 Task: Create a section Lightning Laps and in the section, add a milestone Business Continuity and Disaster Recovery Planning (BCDR) Implementation in the project BridgeForge
Action: Mouse moved to (565, 404)
Screenshot: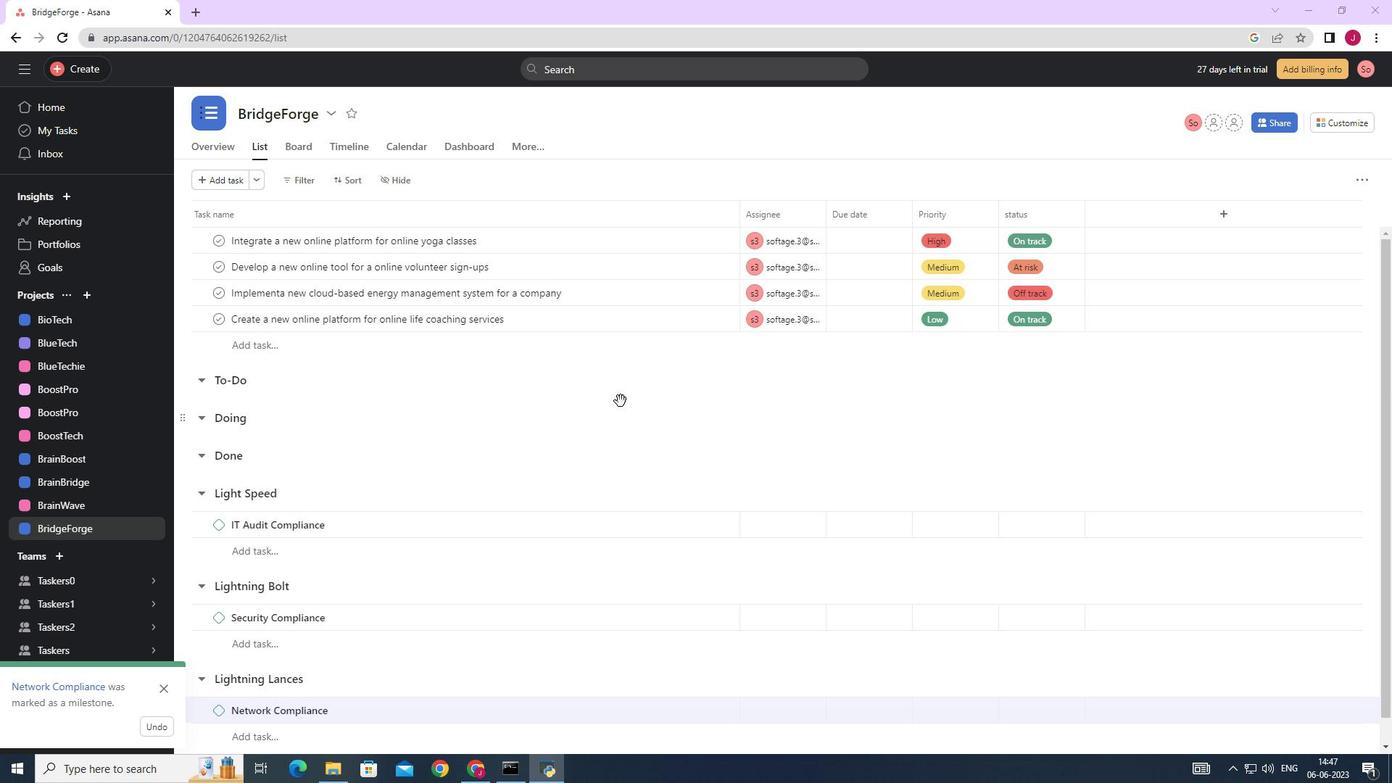 
Action: Mouse scrolled (565, 404) with delta (0, 0)
Screenshot: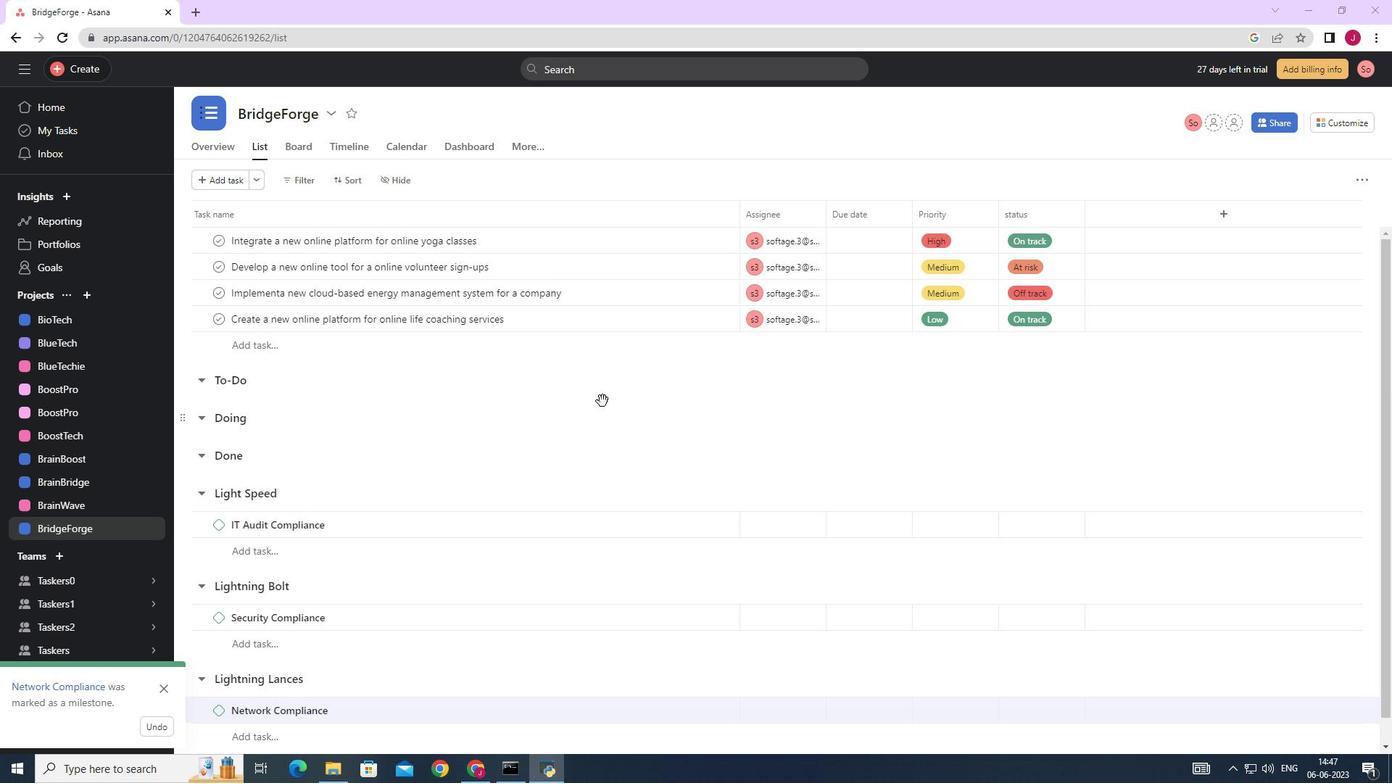 
Action: Mouse moved to (558, 412)
Screenshot: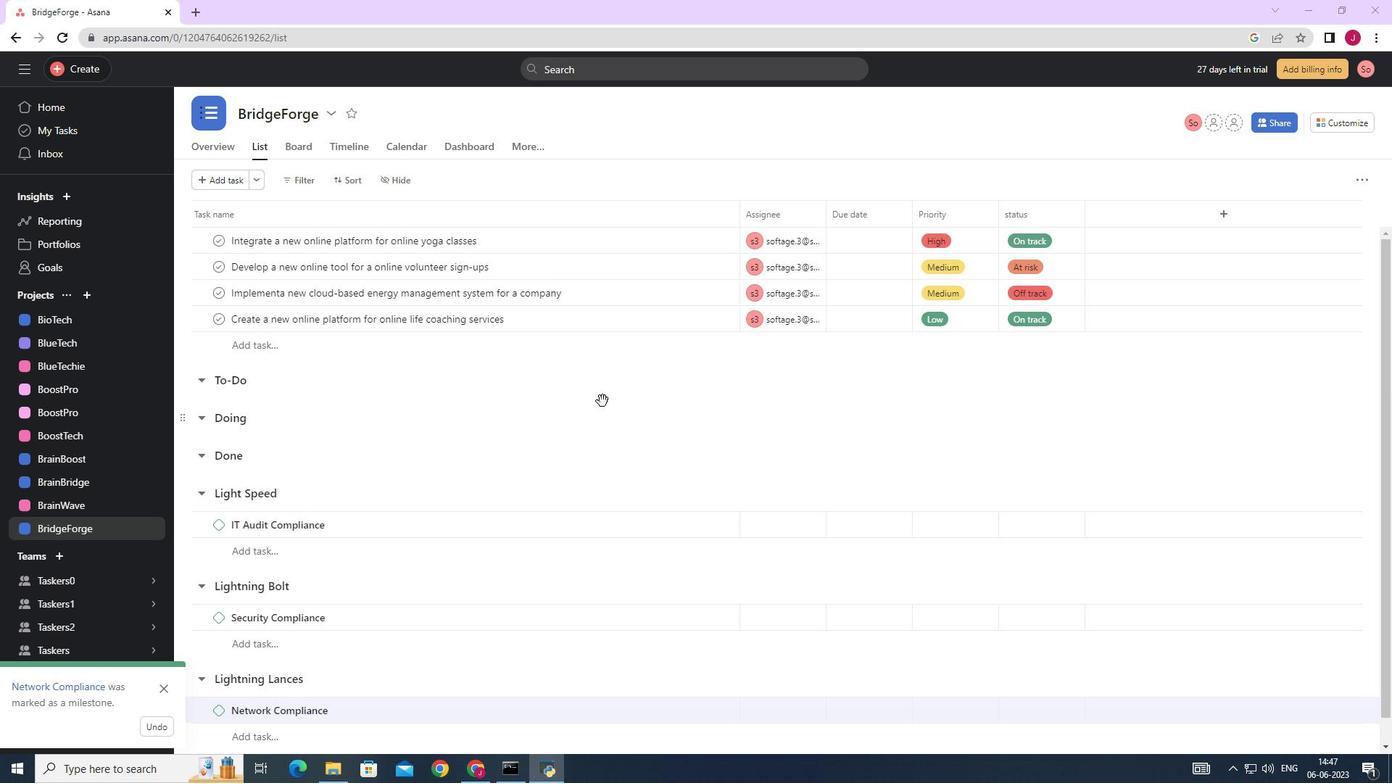 
Action: Mouse scrolled (558, 411) with delta (0, 0)
Screenshot: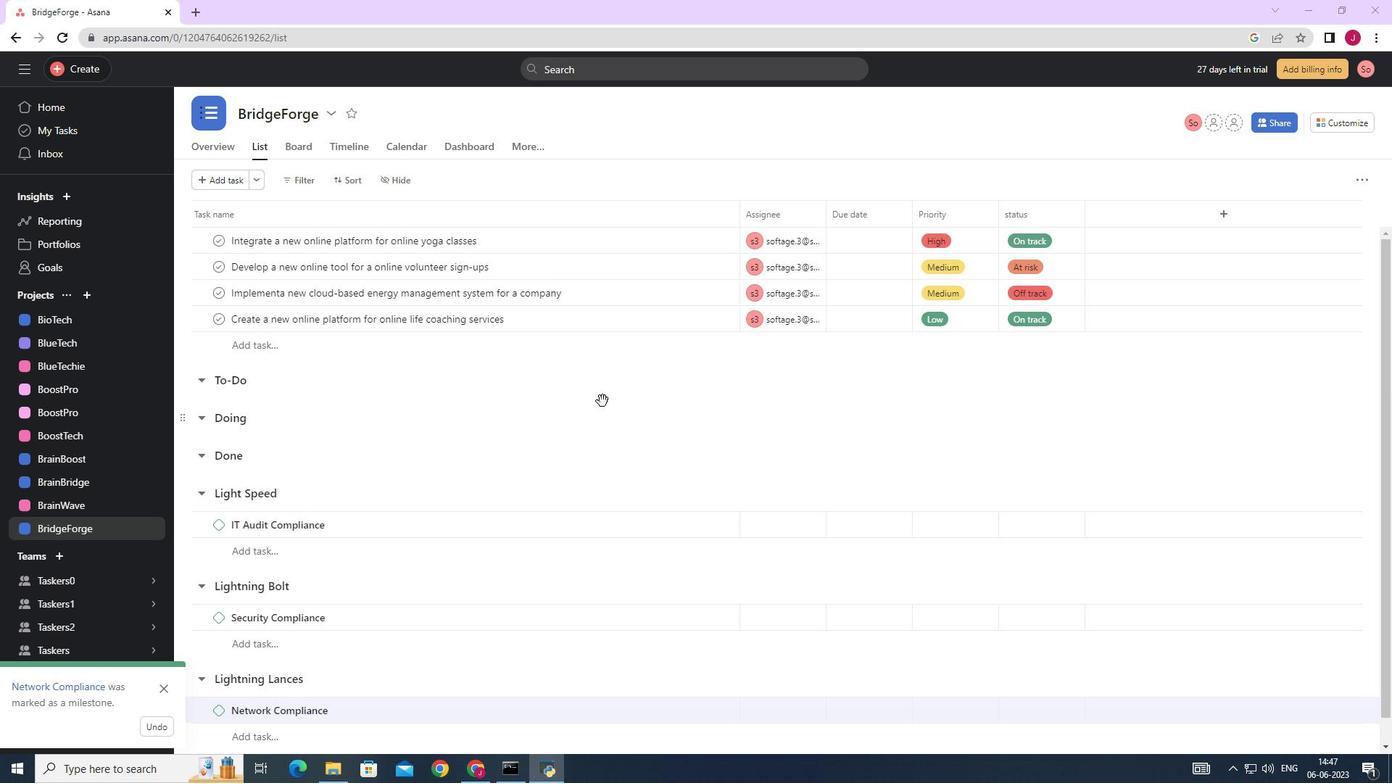 
Action: Mouse moved to (553, 416)
Screenshot: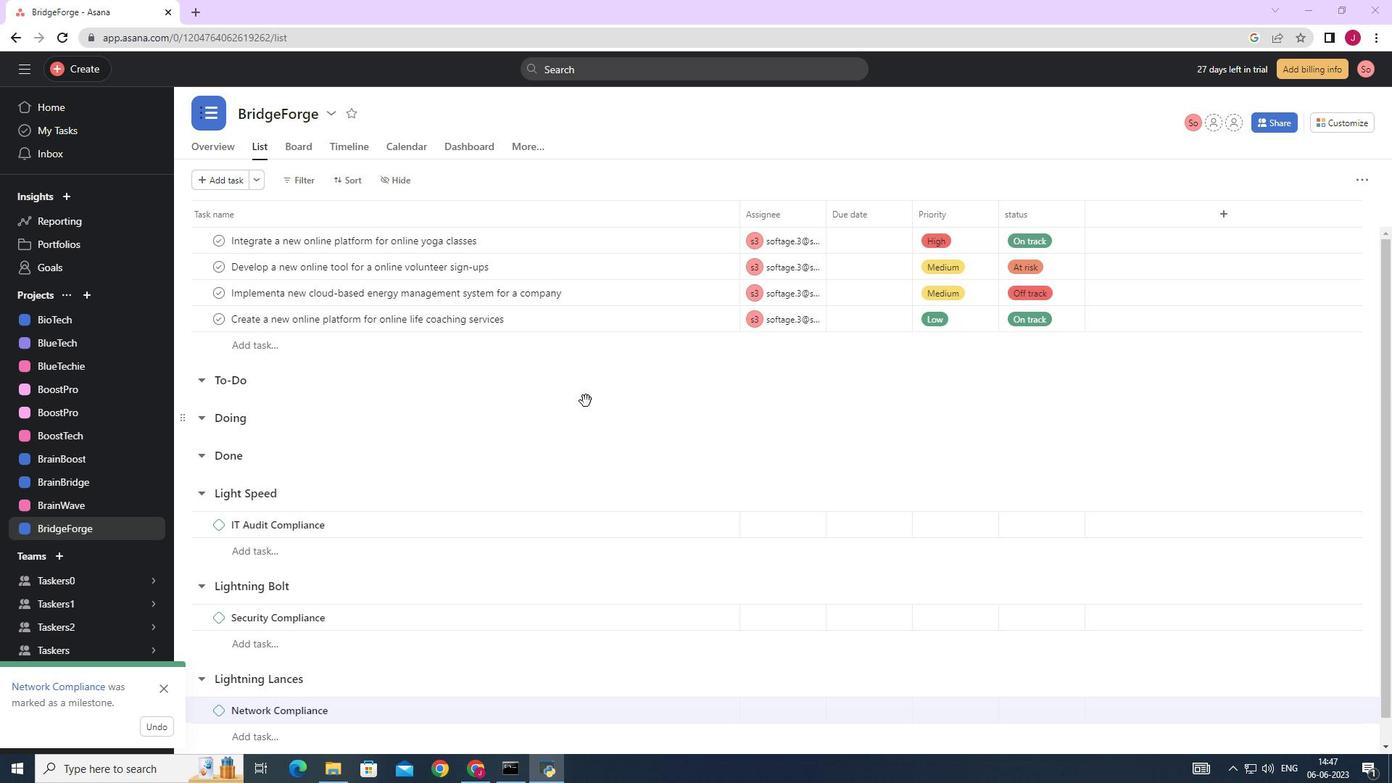 
Action: Mouse scrolled (554, 415) with delta (0, 0)
Screenshot: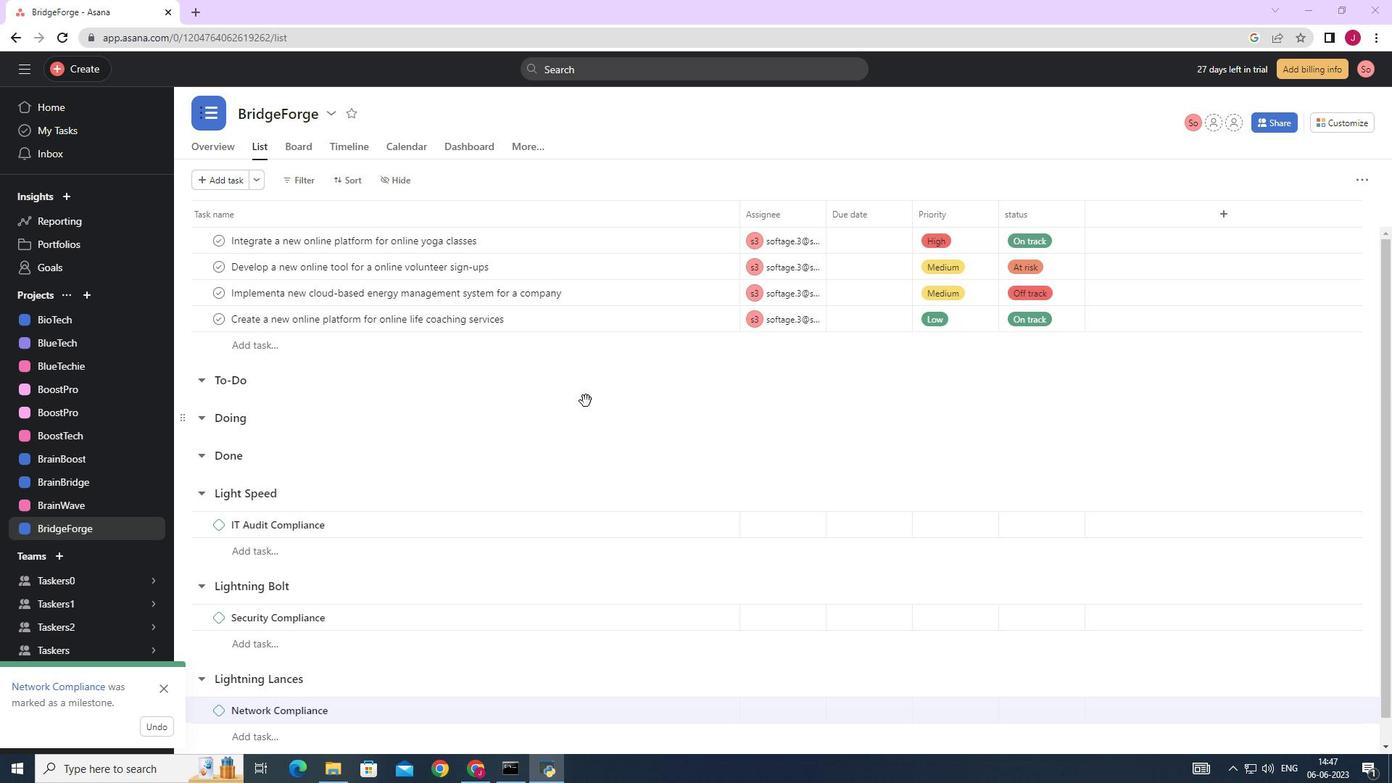 
Action: Mouse moved to (549, 418)
Screenshot: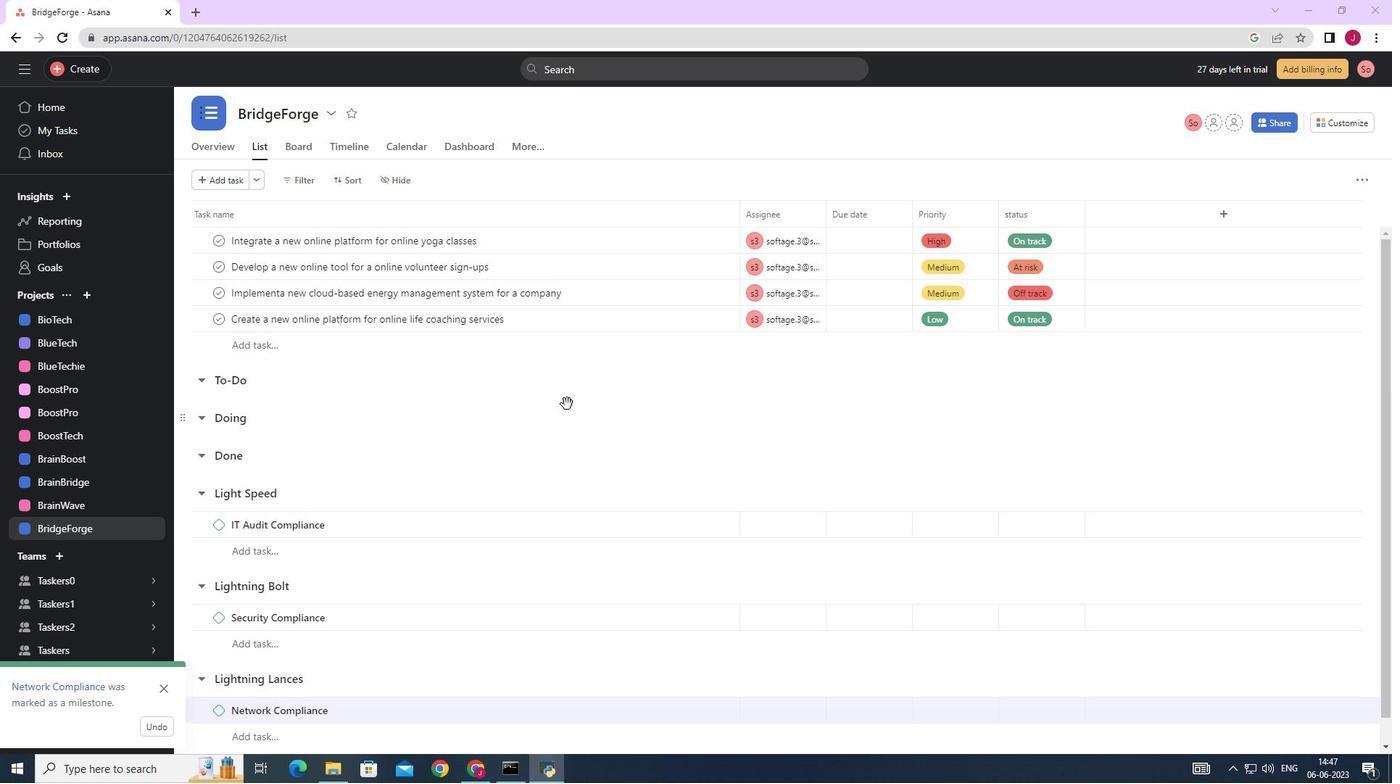 
Action: Mouse scrolled (551, 417) with delta (0, 0)
Screenshot: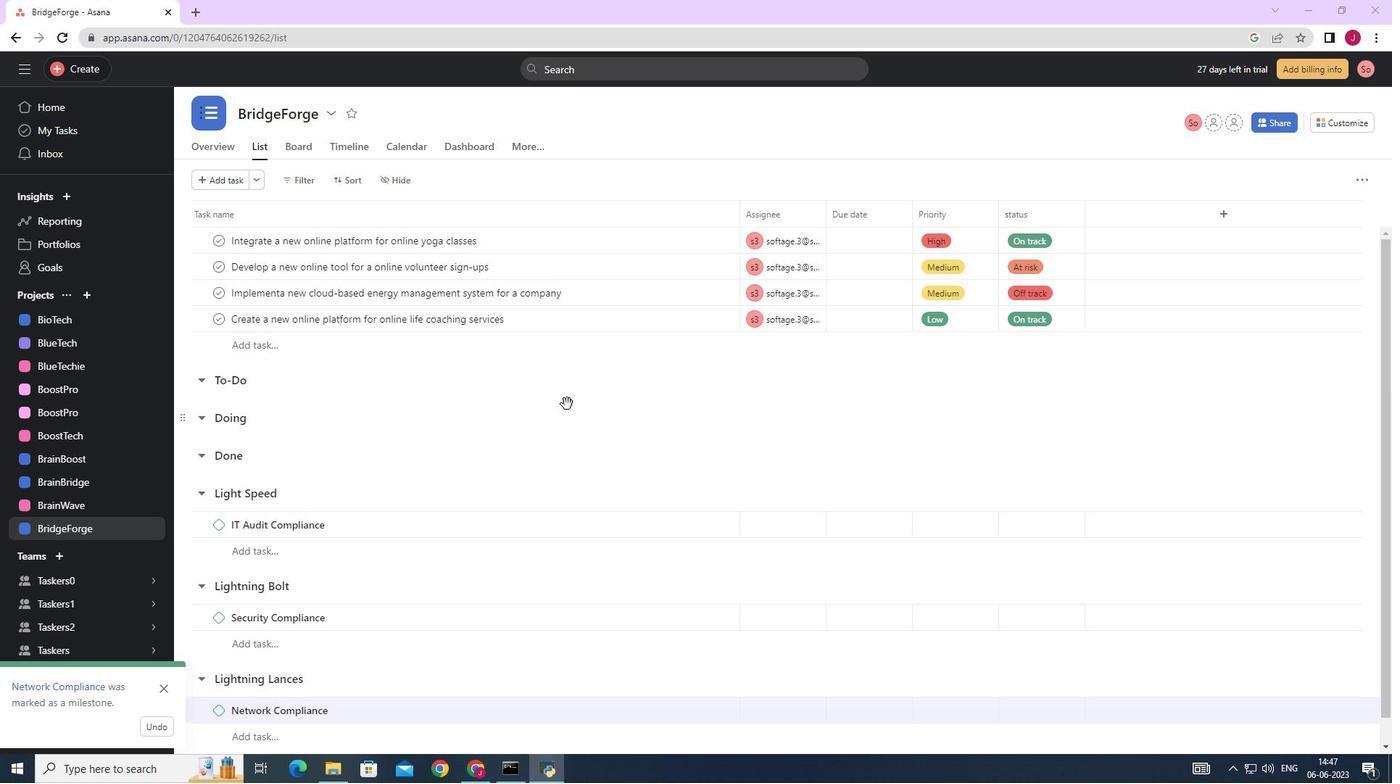 
Action: Mouse moved to (467, 472)
Screenshot: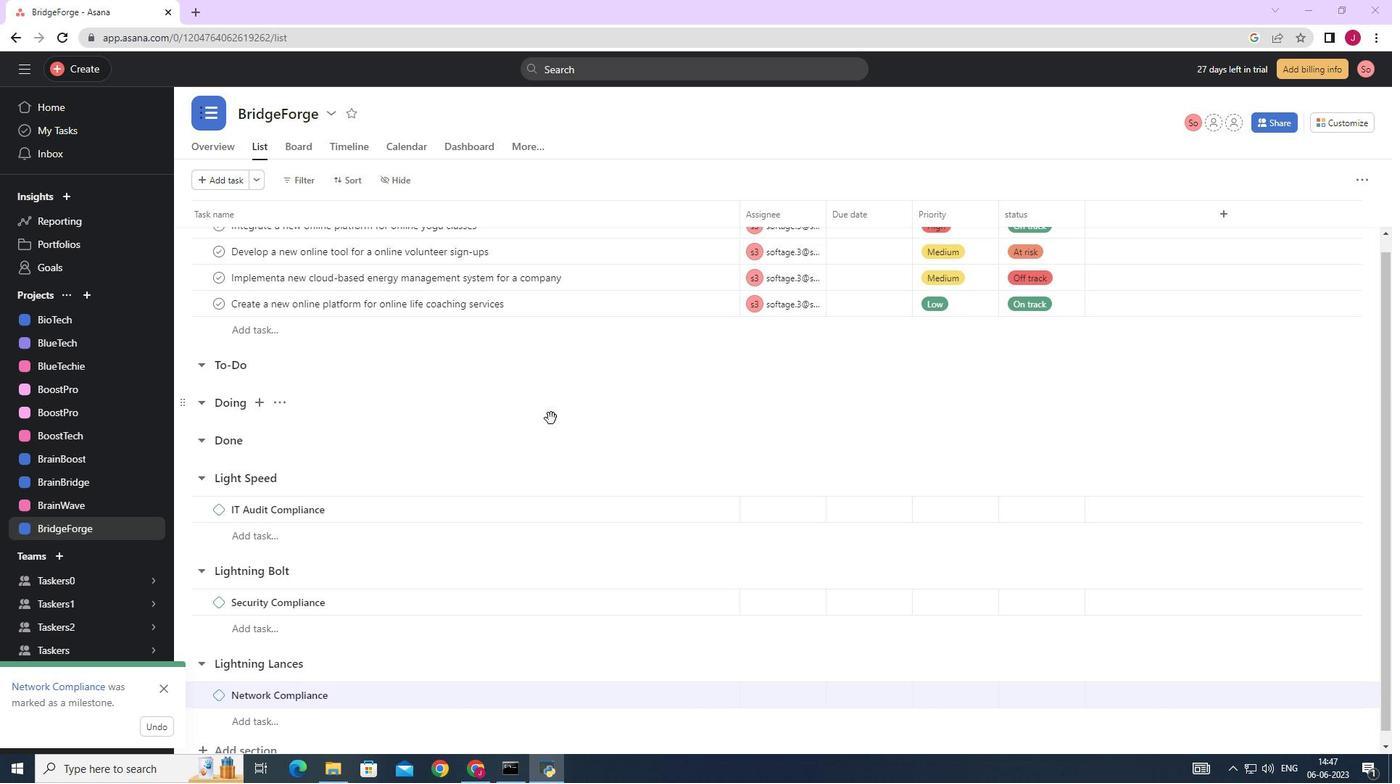 
Action: Mouse scrolled (548, 418) with delta (0, 0)
Screenshot: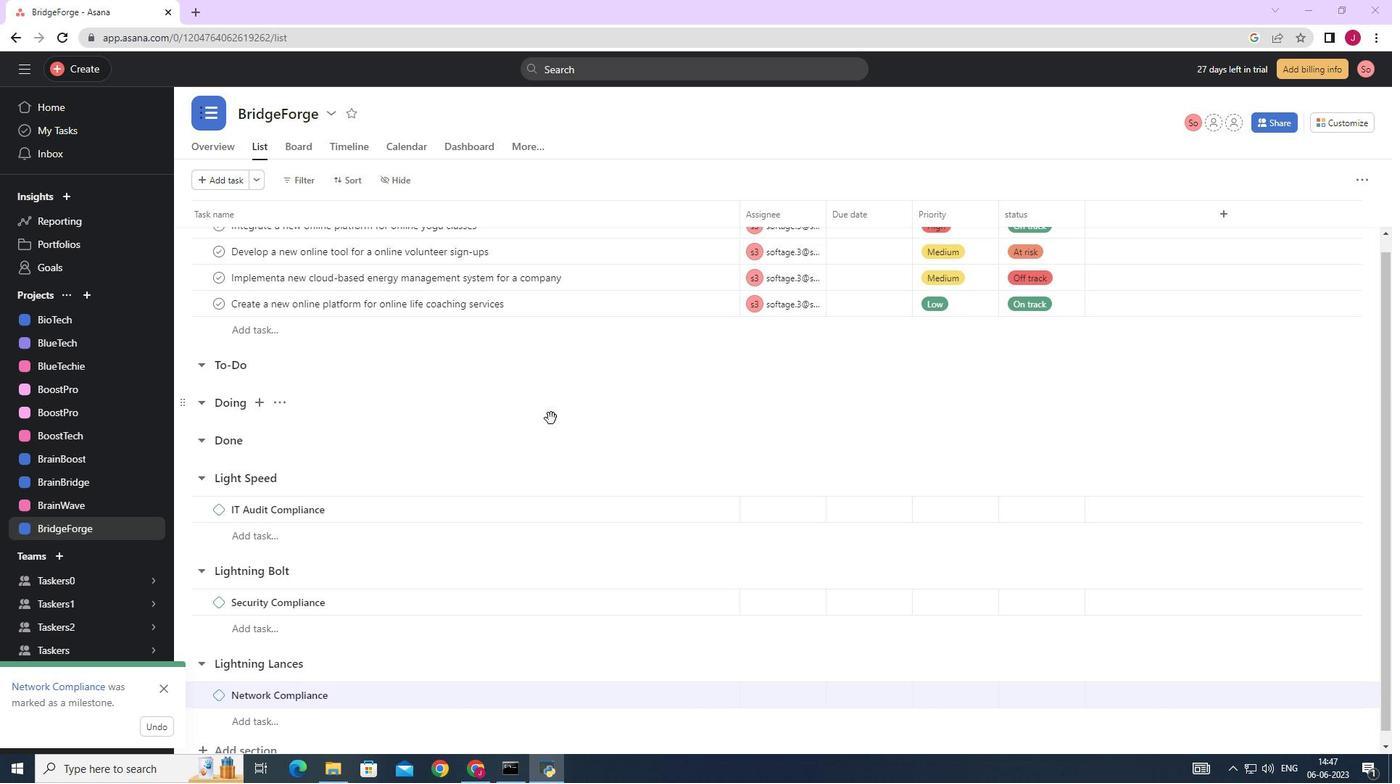 
Action: Mouse moved to (160, 692)
Screenshot: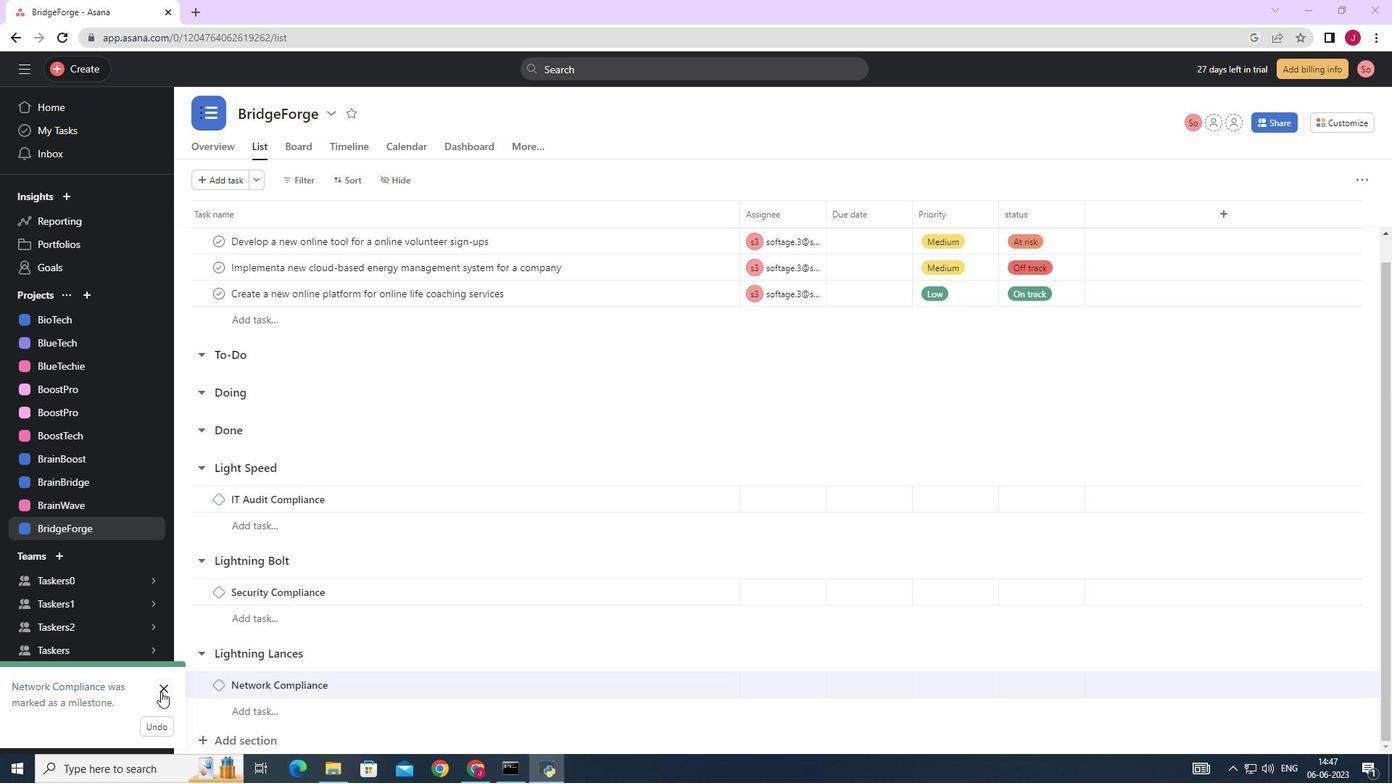 
Action: Mouse pressed left at (160, 692)
Screenshot: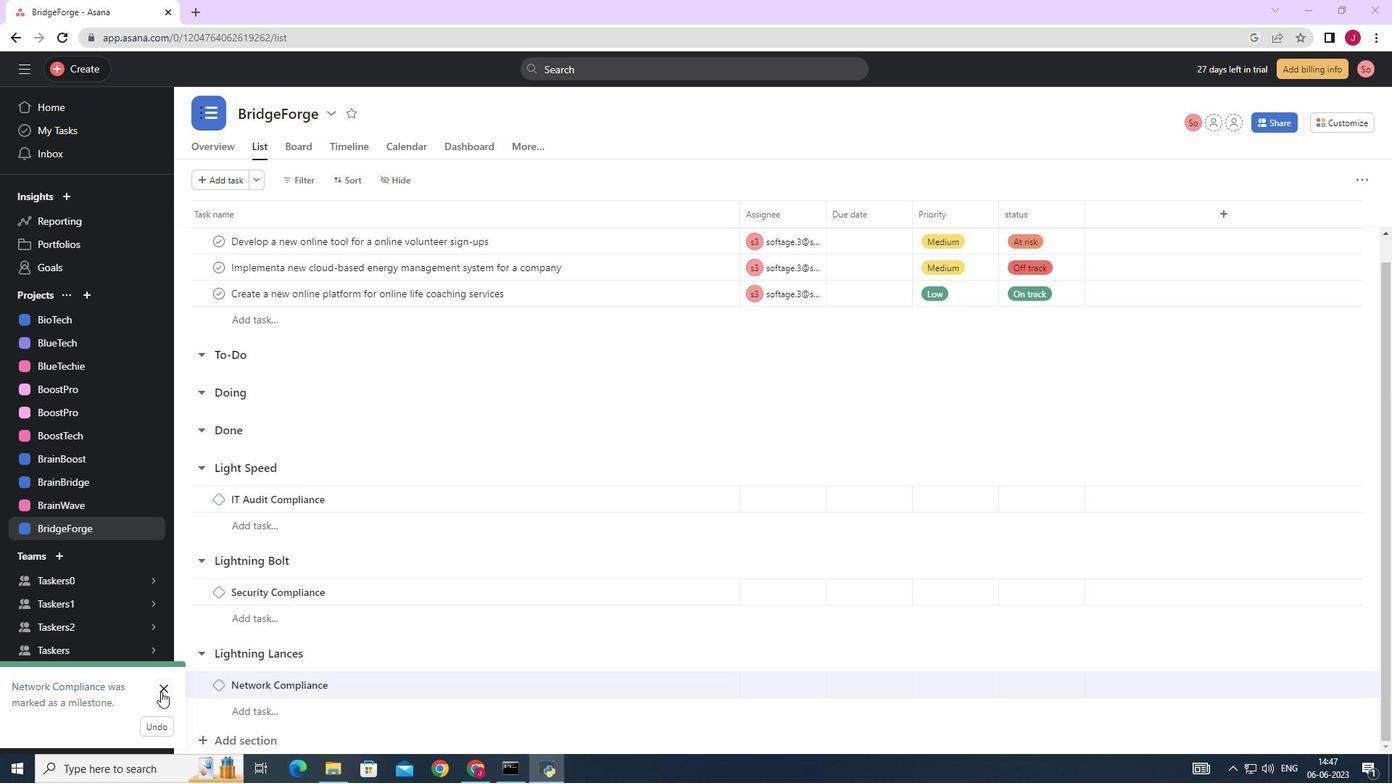 
Action: Mouse moved to (326, 573)
Screenshot: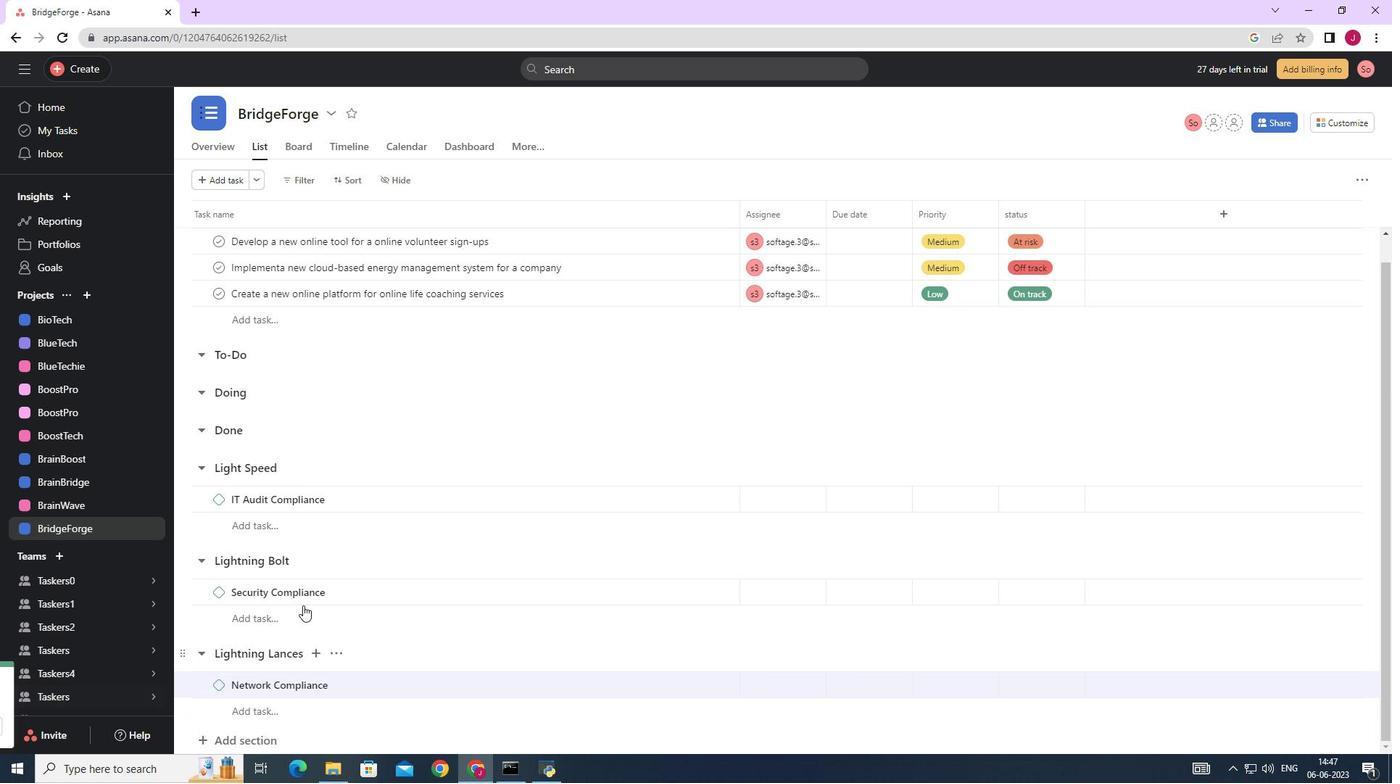 
Action: Mouse scrolled (326, 573) with delta (0, 0)
Screenshot: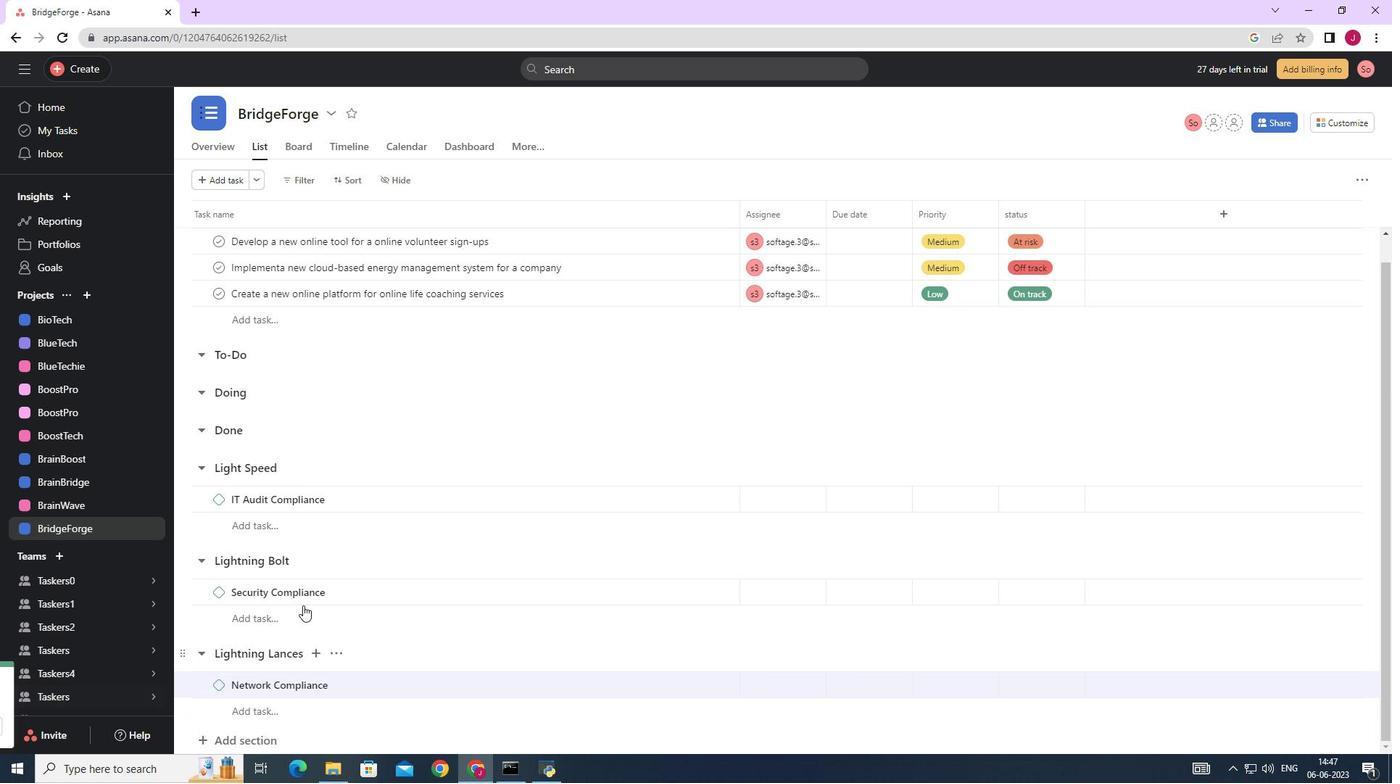 
Action: Mouse scrolled (326, 573) with delta (0, 0)
Screenshot: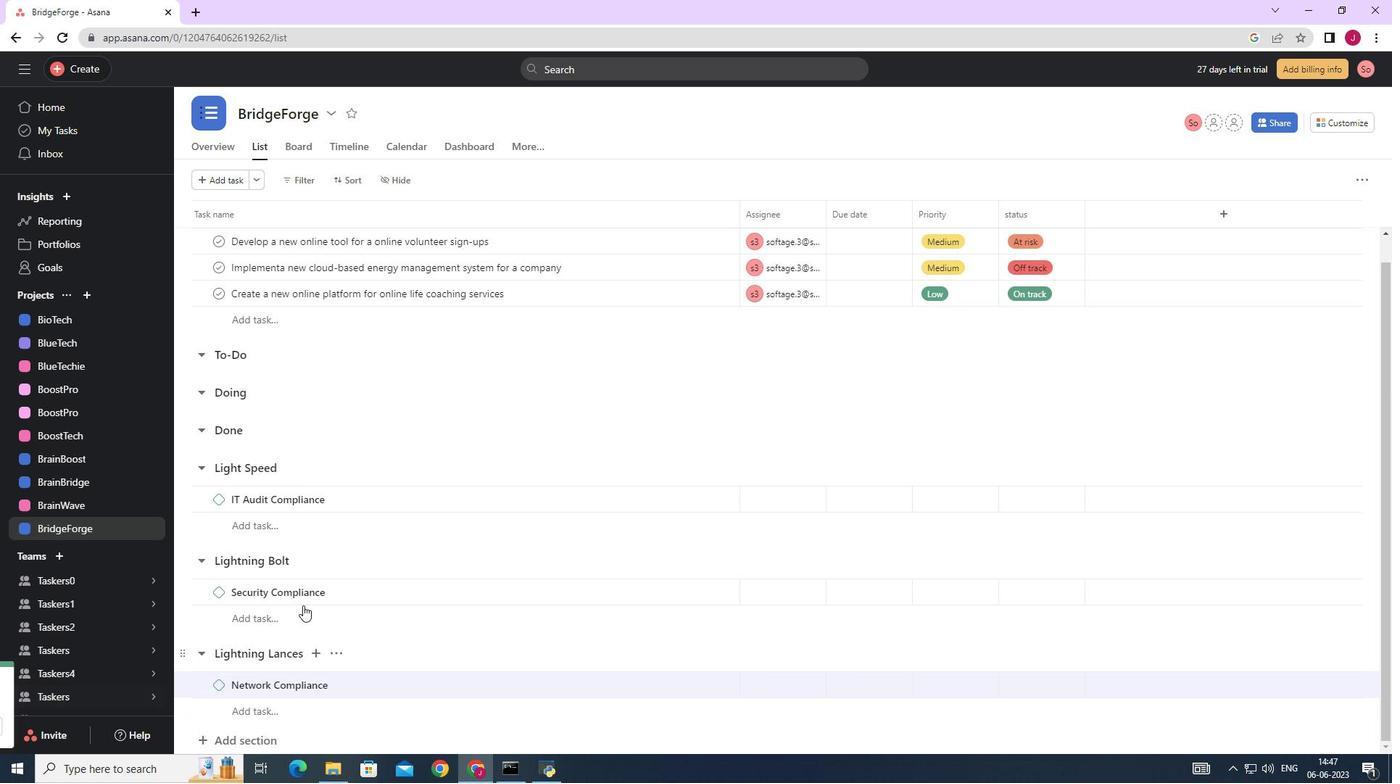 
Action: Mouse moved to (327, 573)
Screenshot: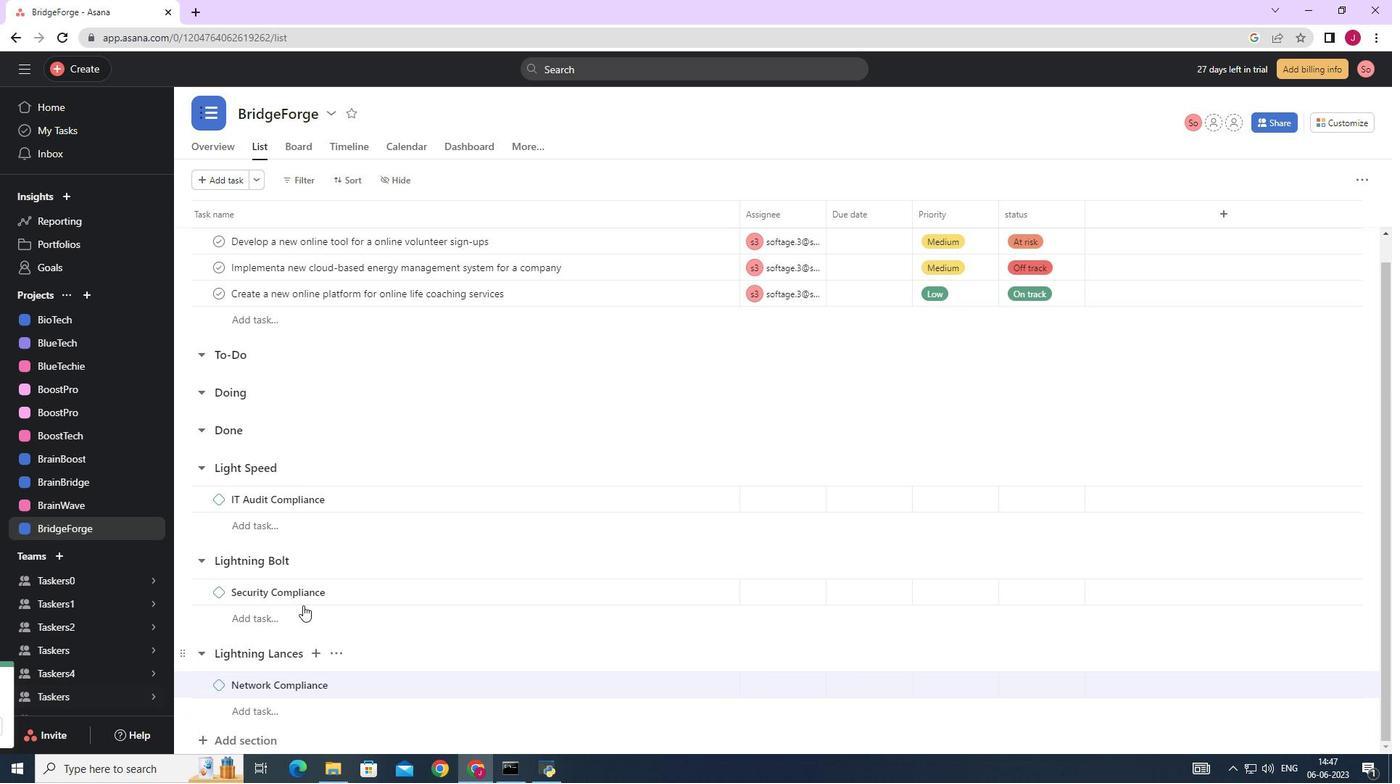 
Action: Mouse scrolled (327, 572) with delta (0, 0)
Screenshot: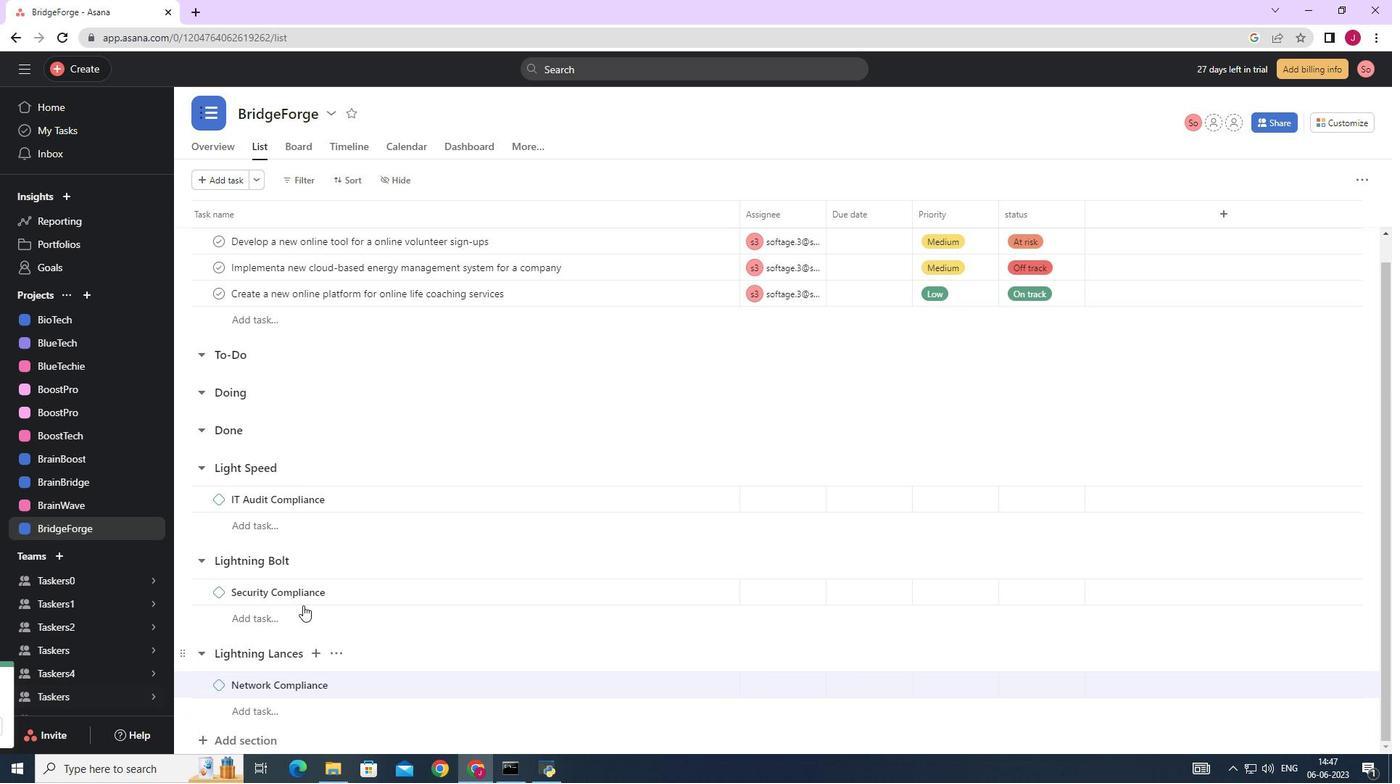 
Action: Mouse moved to (337, 566)
Screenshot: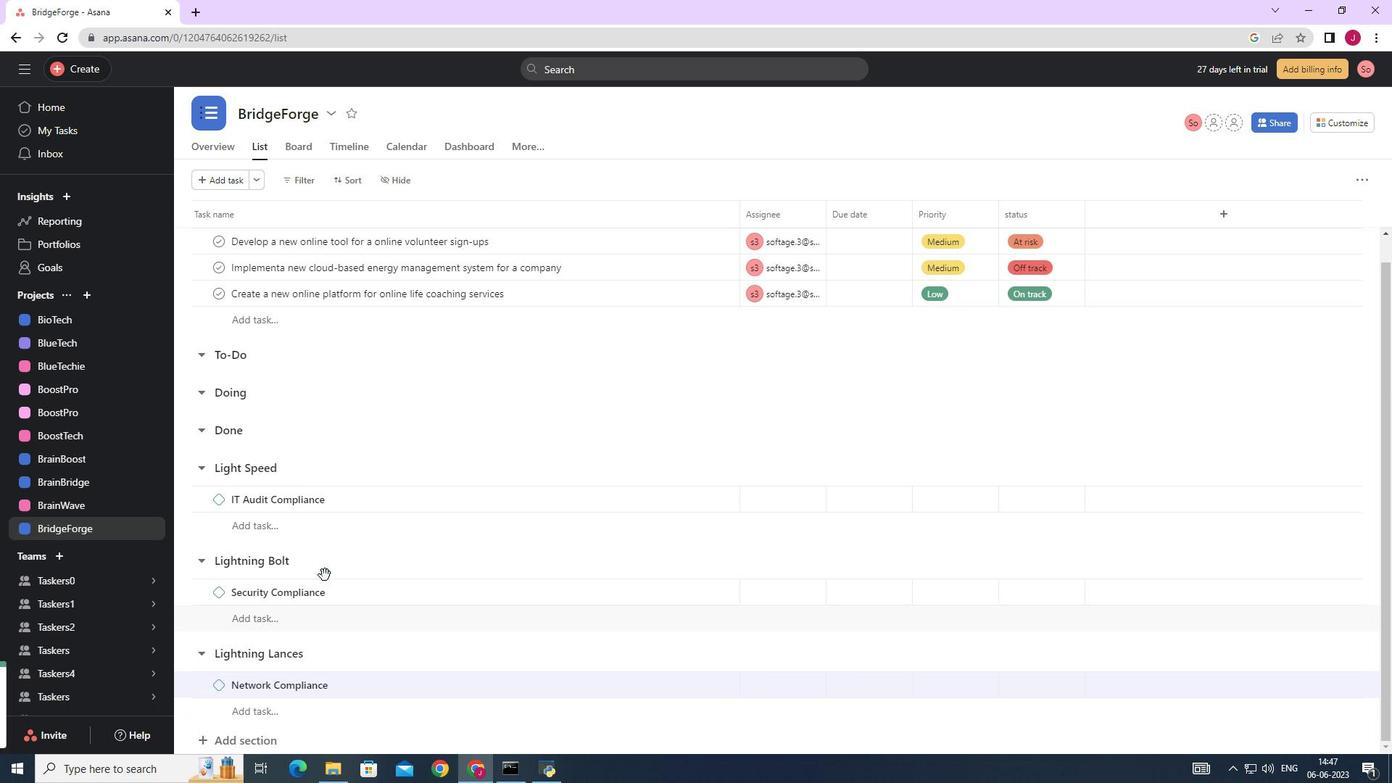 
Action: Mouse scrolled (334, 567) with delta (0, 0)
Screenshot: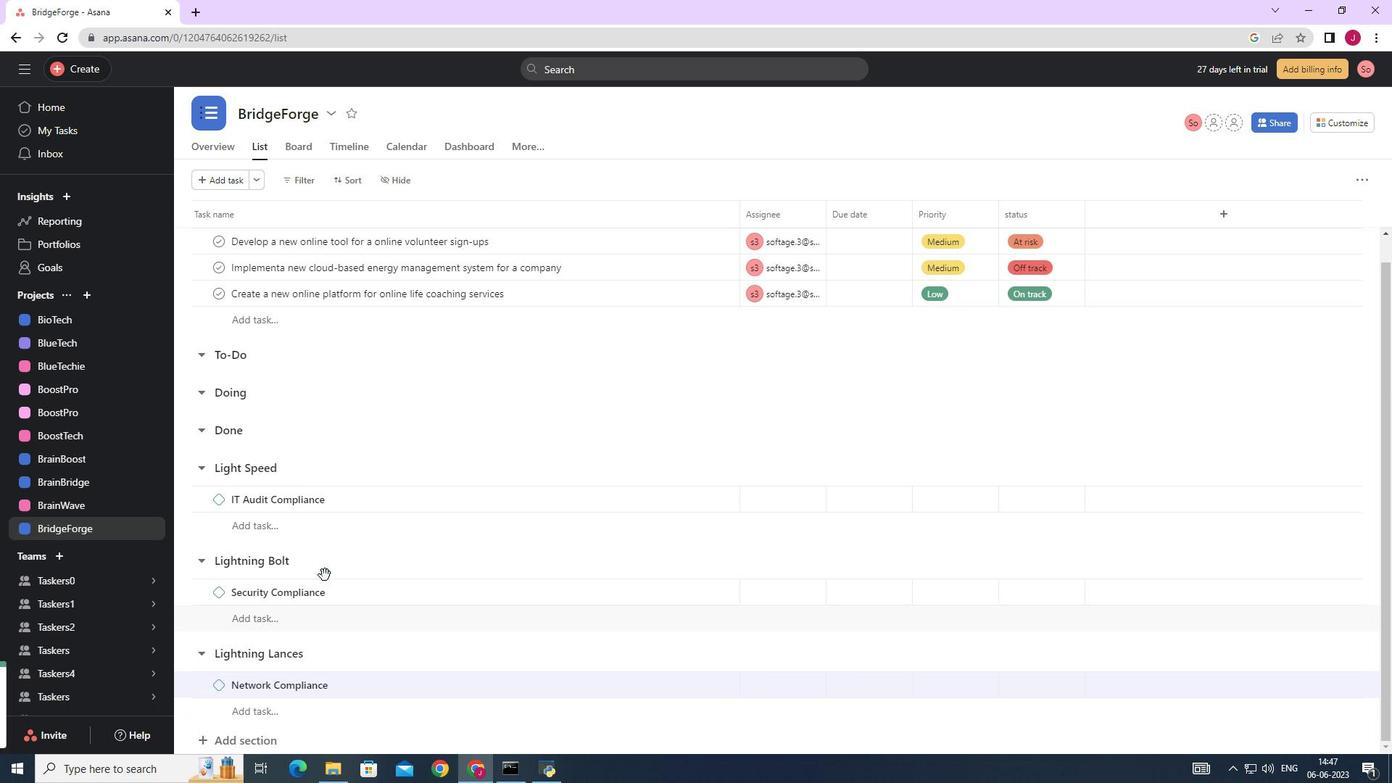 
Action: Mouse moved to (341, 565)
Screenshot: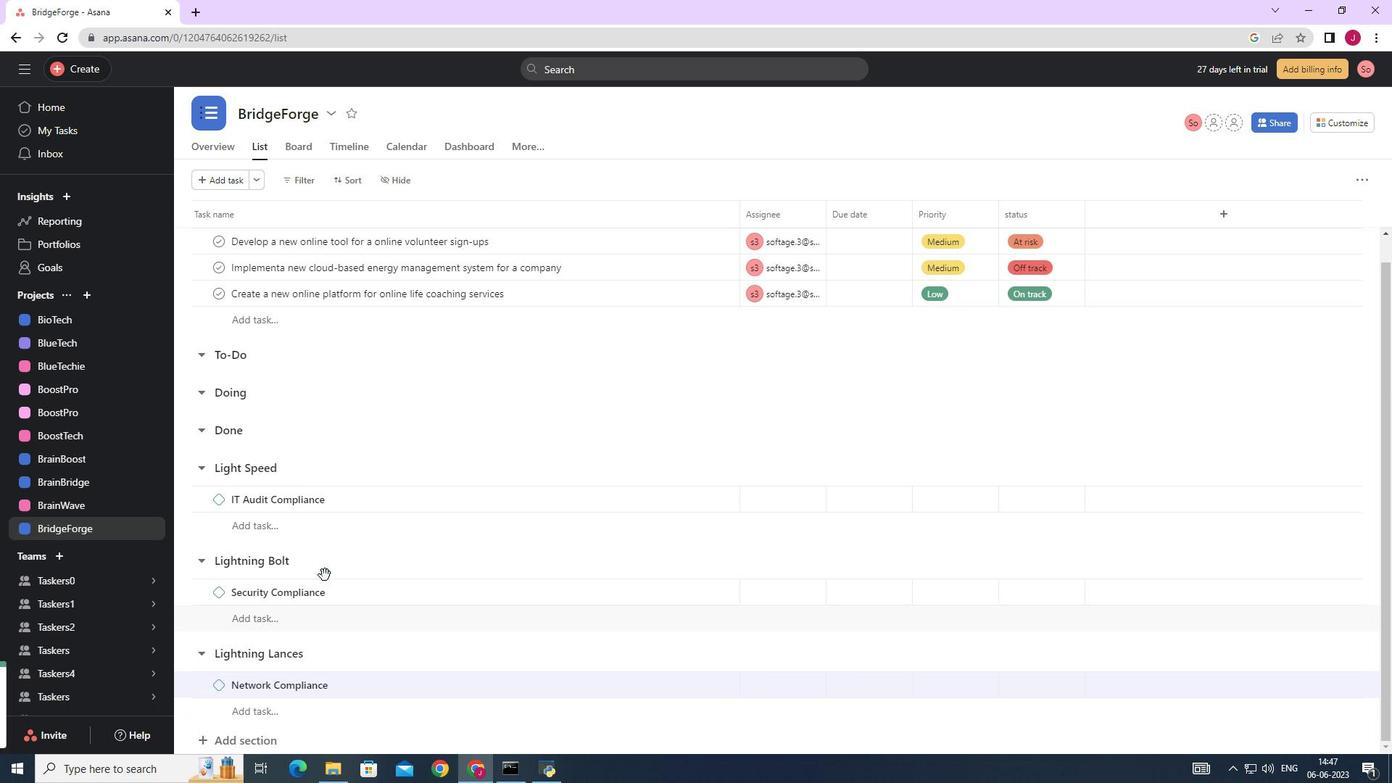 
Action: Mouse scrolled (338, 565) with delta (0, 0)
Screenshot: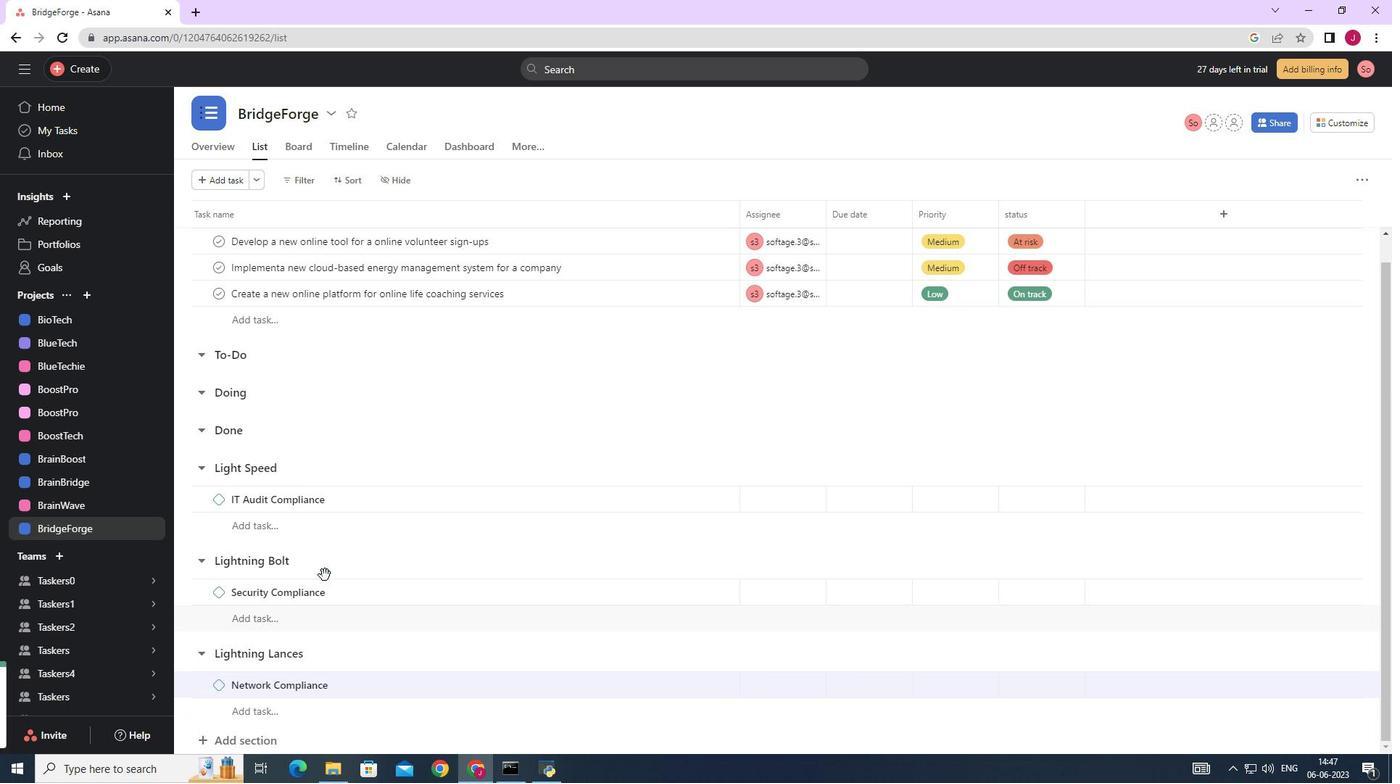 
Action: Mouse moved to (344, 564)
Screenshot: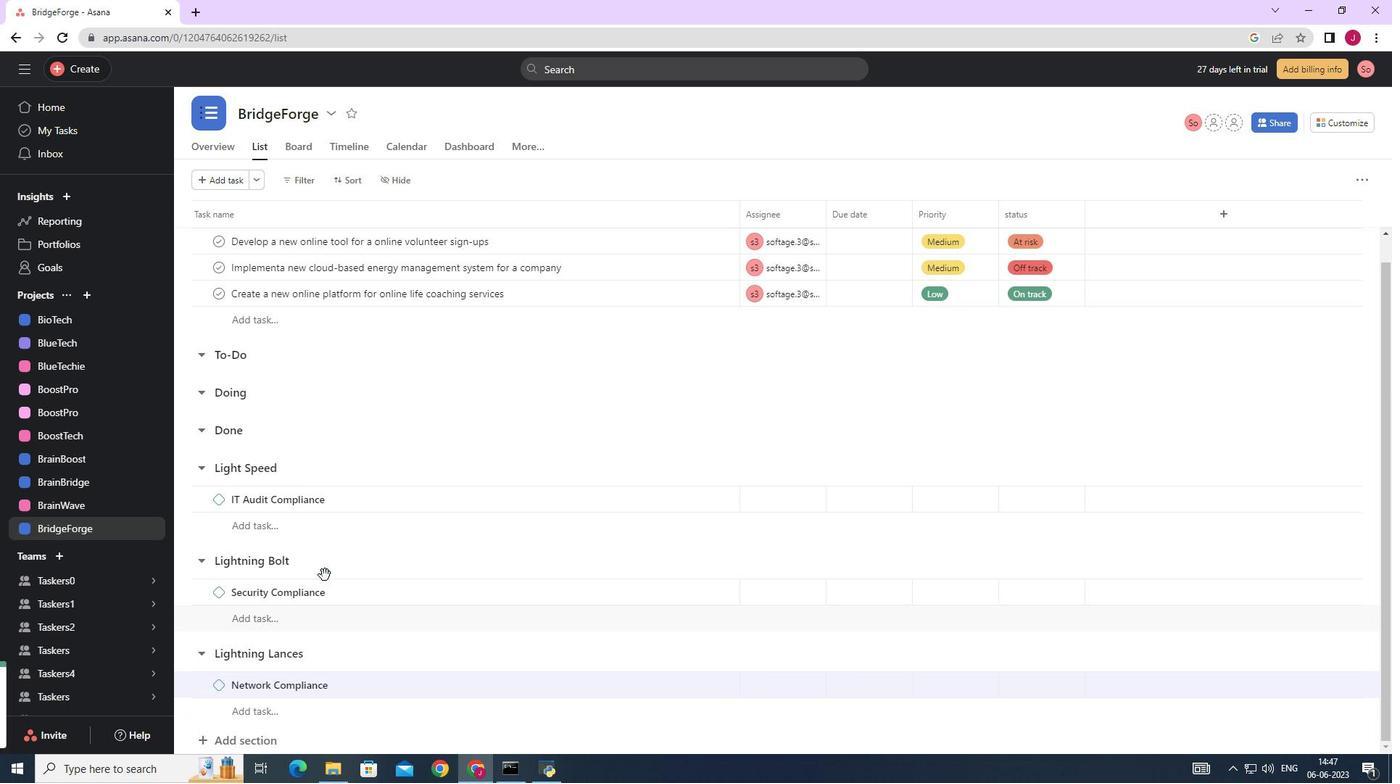 
Action: Mouse scrolled (341, 563) with delta (0, 0)
Screenshot: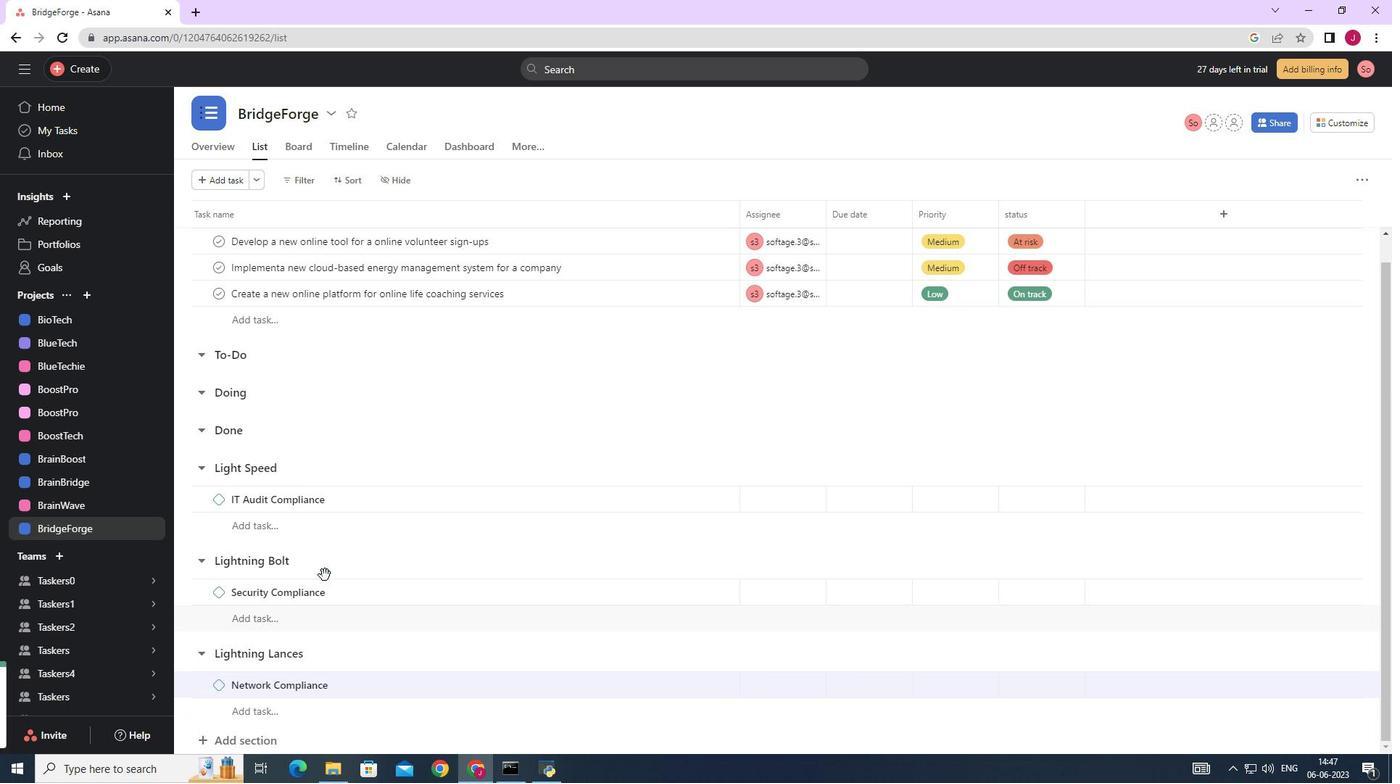 
Action: Mouse moved to (356, 559)
Screenshot: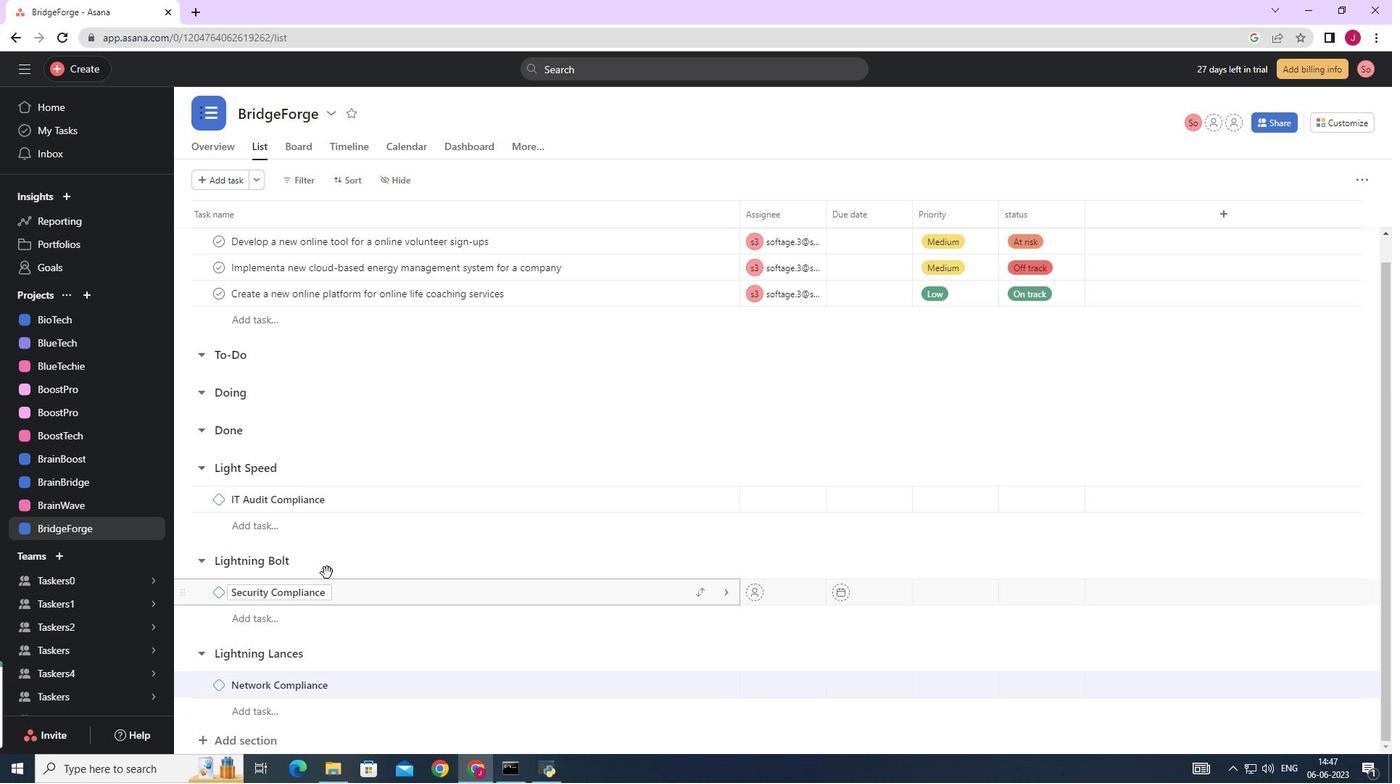 
Action: Mouse scrolled (349, 562) with delta (0, 0)
Screenshot: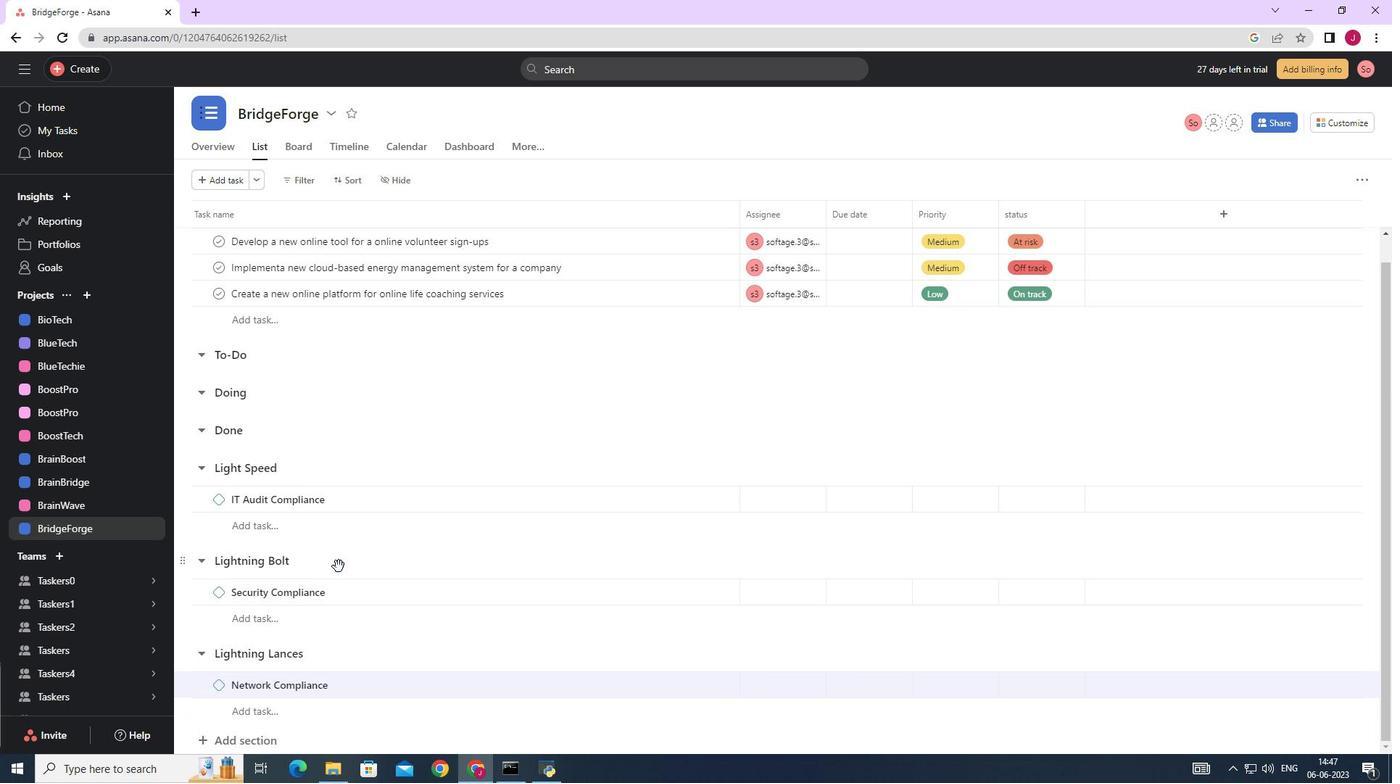 
Action: Mouse moved to (235, 739)
Screenshot: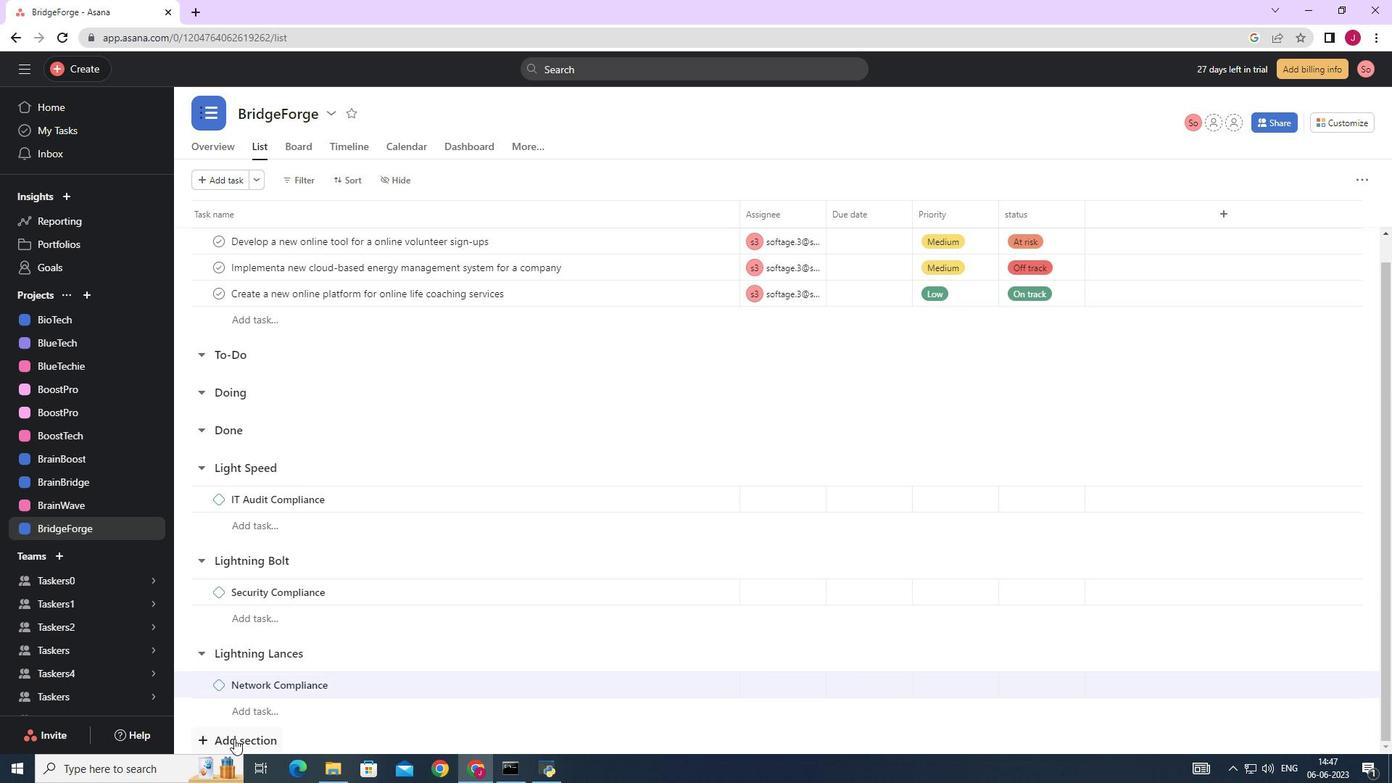
Action: Mouse pressed left at (235, 739)
Screenshot: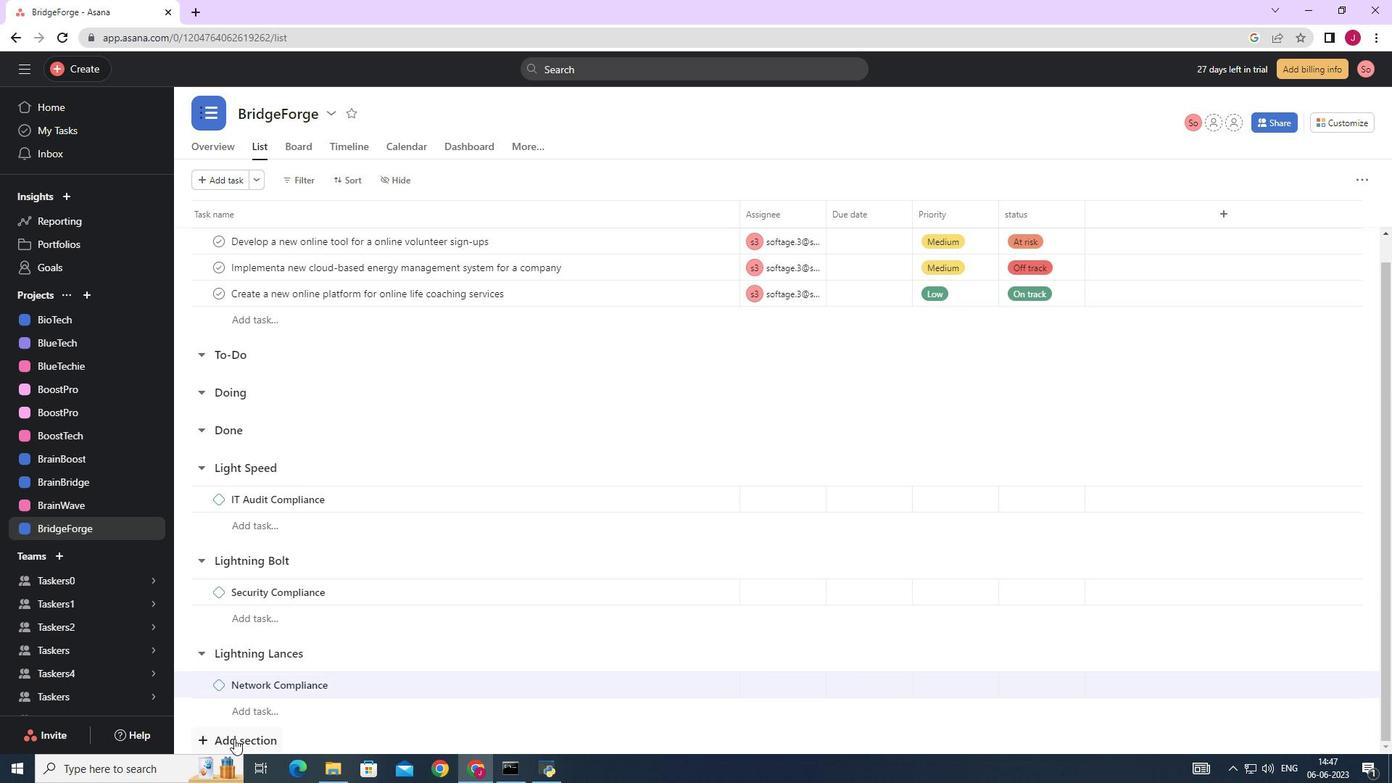 
Action: Mouse moved to (247, 723)
Screenshot: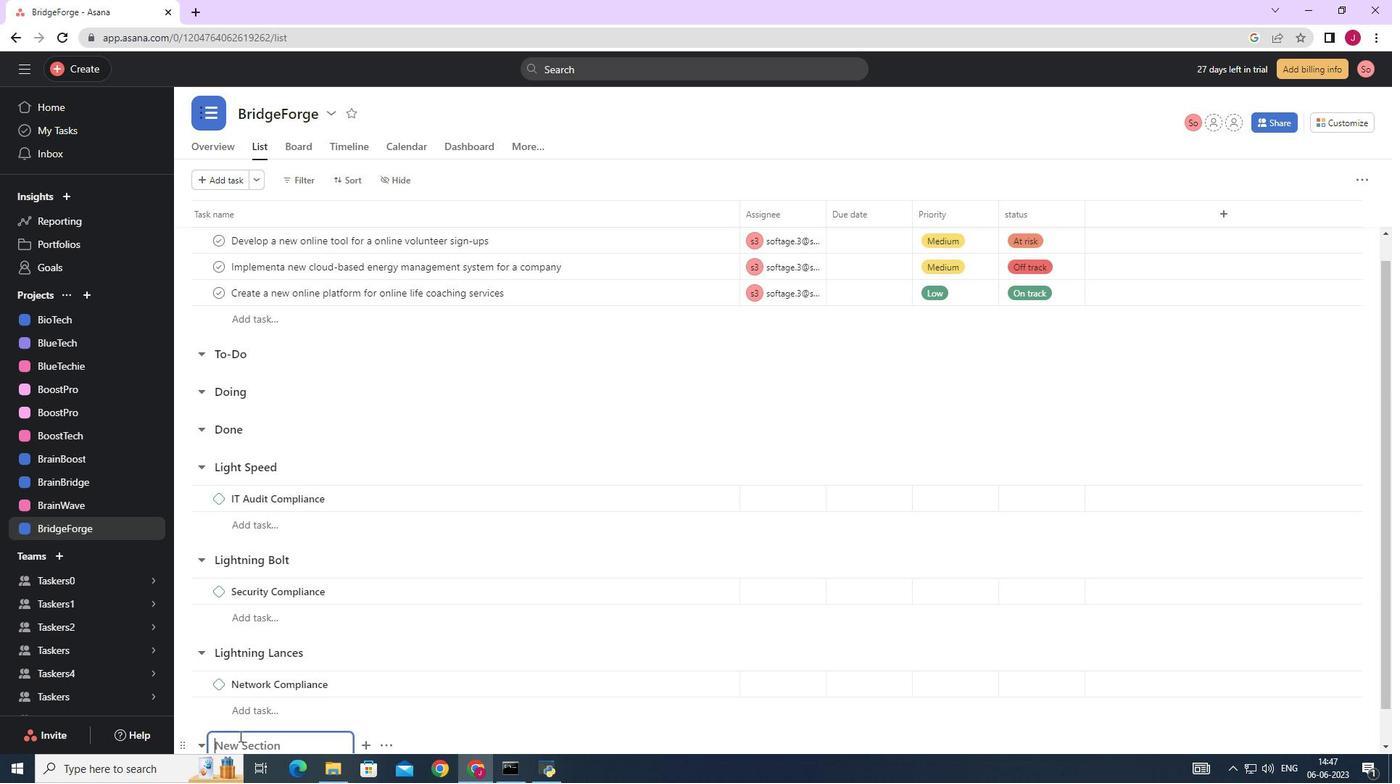 
Action: Mouse scrolled (247, 722) with delta (0, 0)
Screenshot: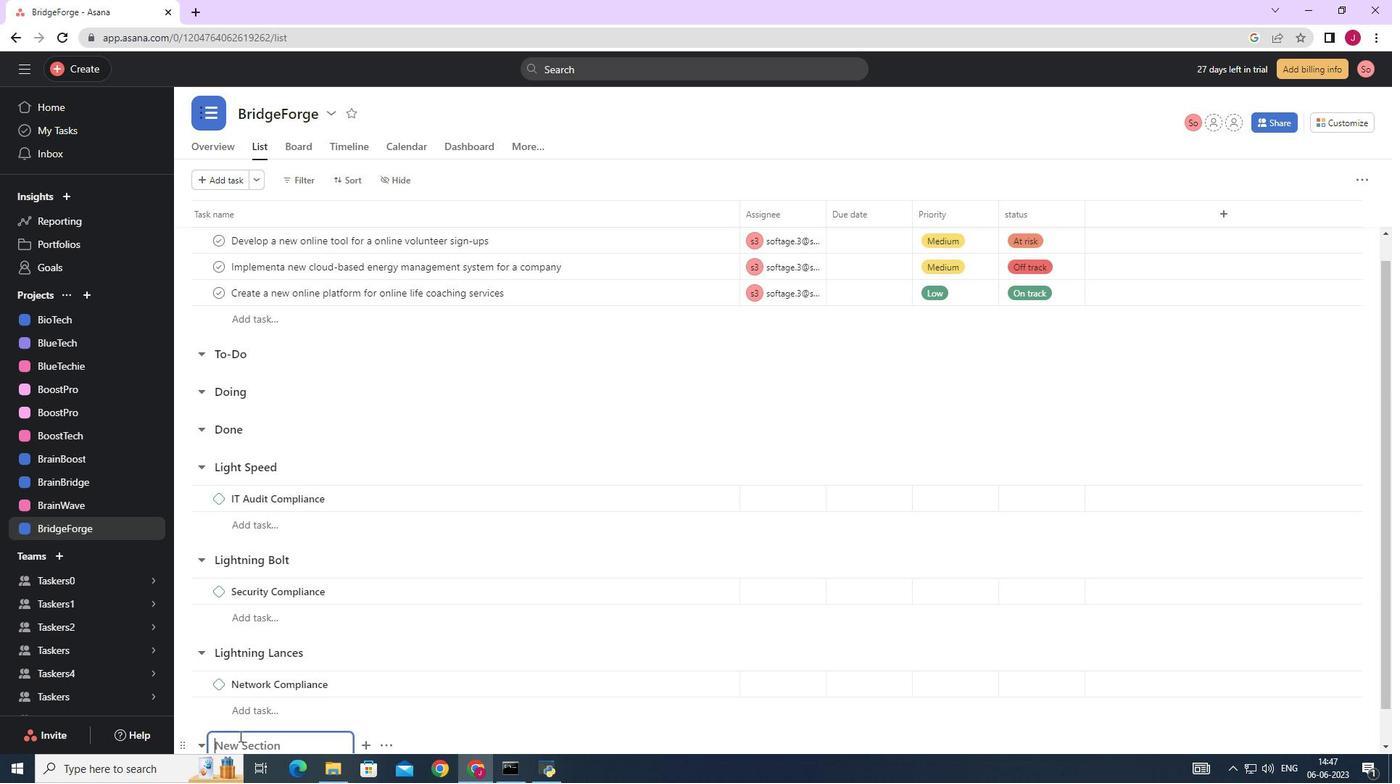 
Action: Mouse moved to (248, 723)
Screenshot: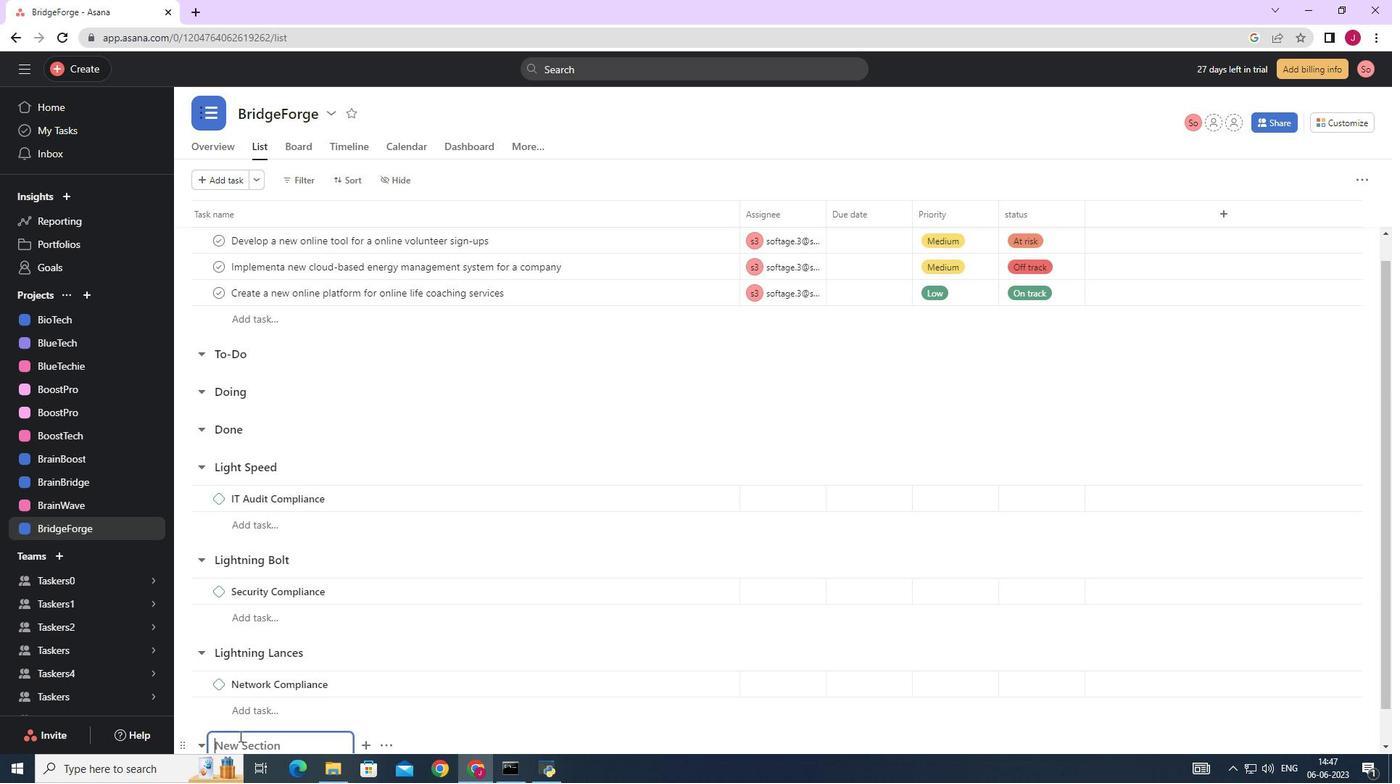 
Action: Mouse scrolled (248, 722) with delta (0, 0)
Screenshot: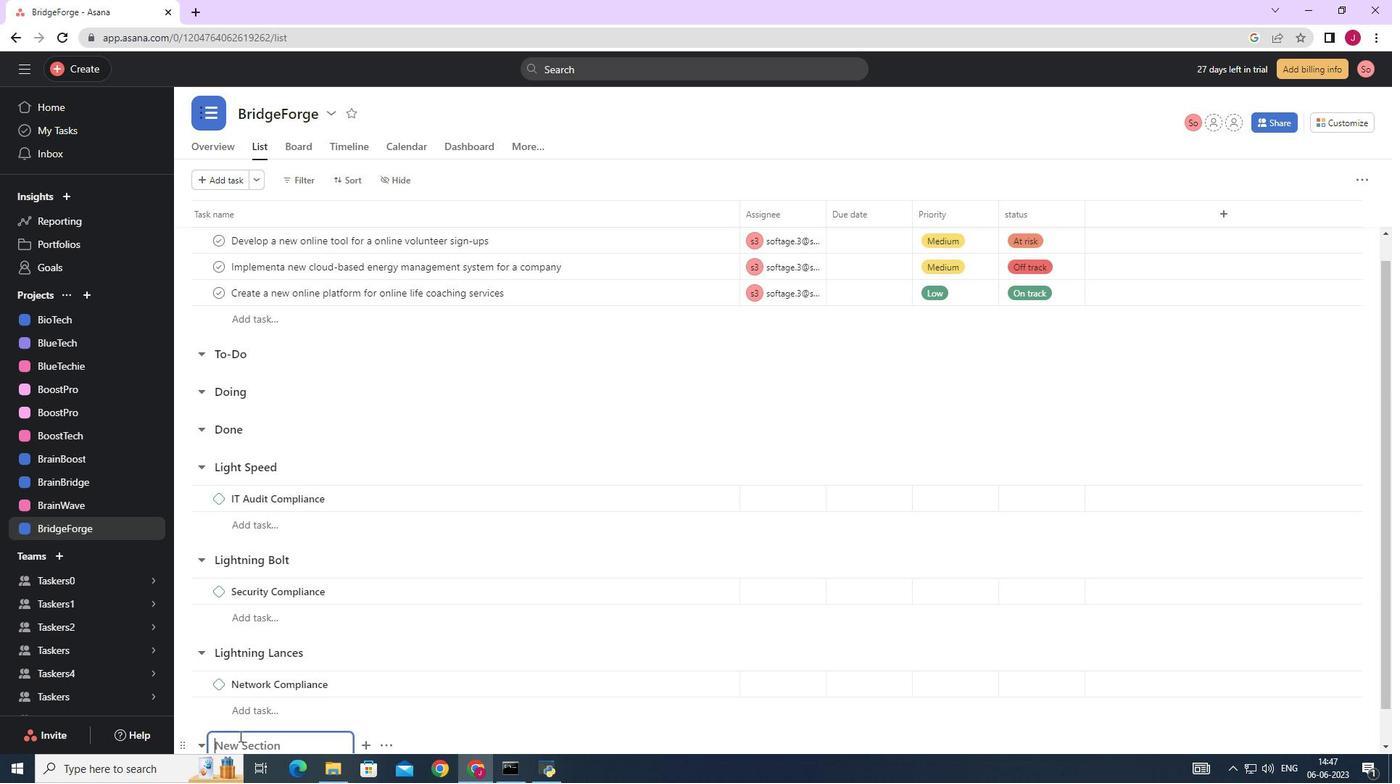 
Action: Mouse scrolled (248, 722) with delta (0, 0)
Screenshot: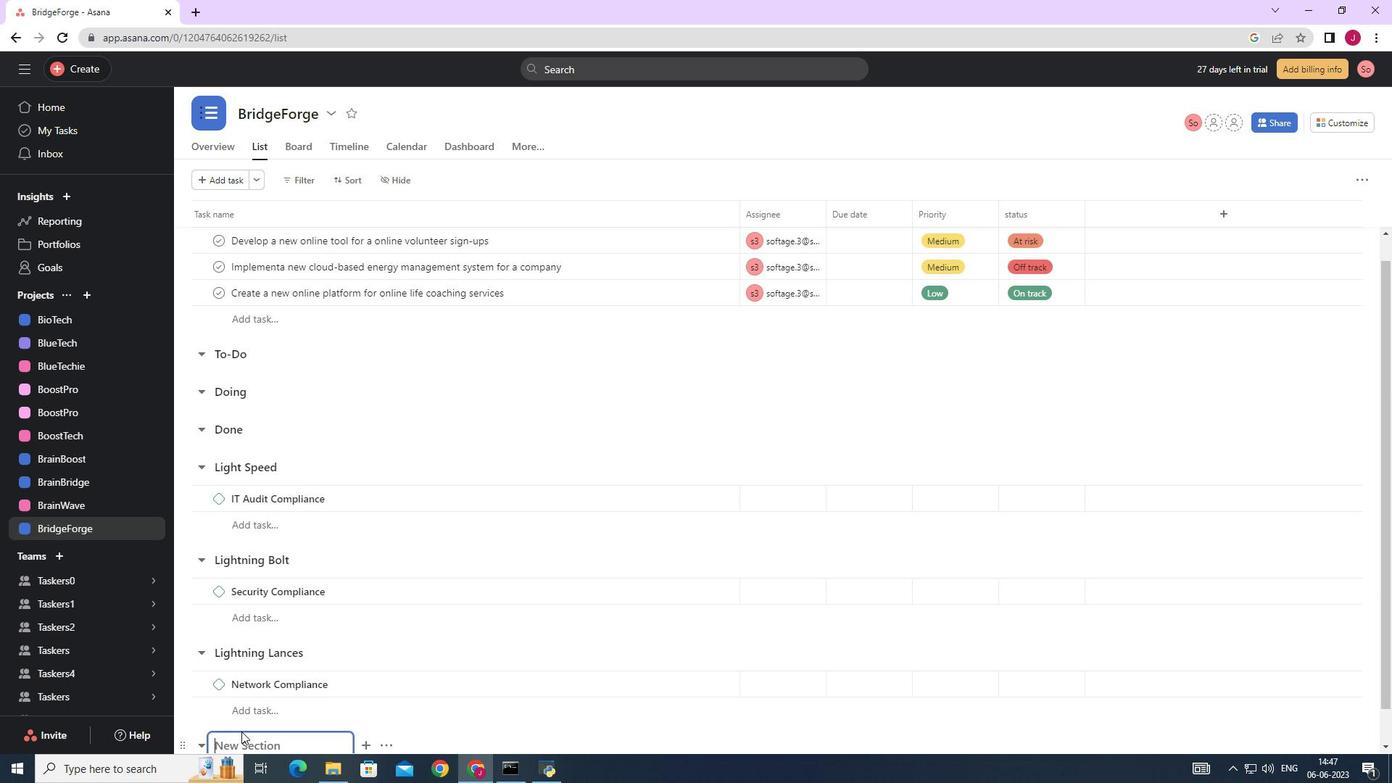 
Action: Mouse moved to (248, 721)
Screenshot: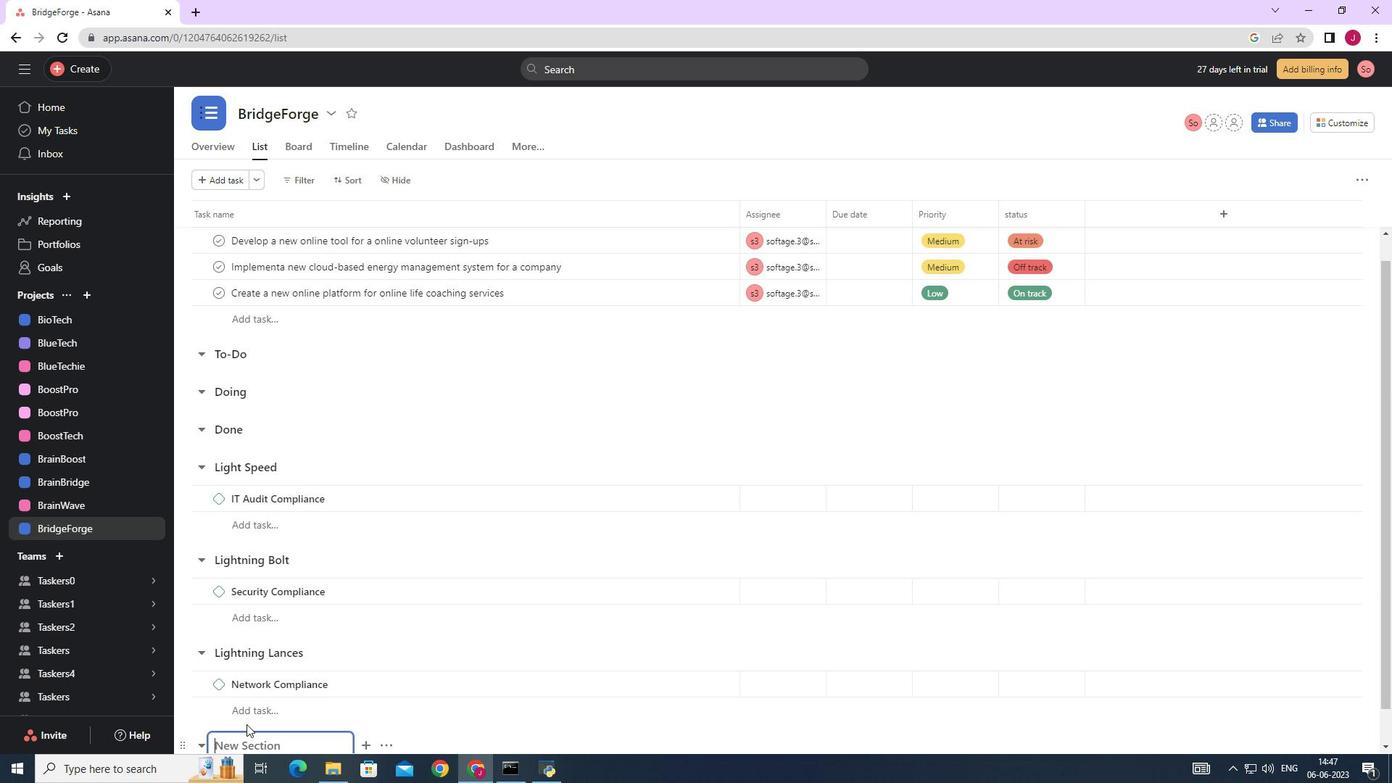 
Action: Mouse scrolled (248, 721) with delta (0, 0)
Screenshot: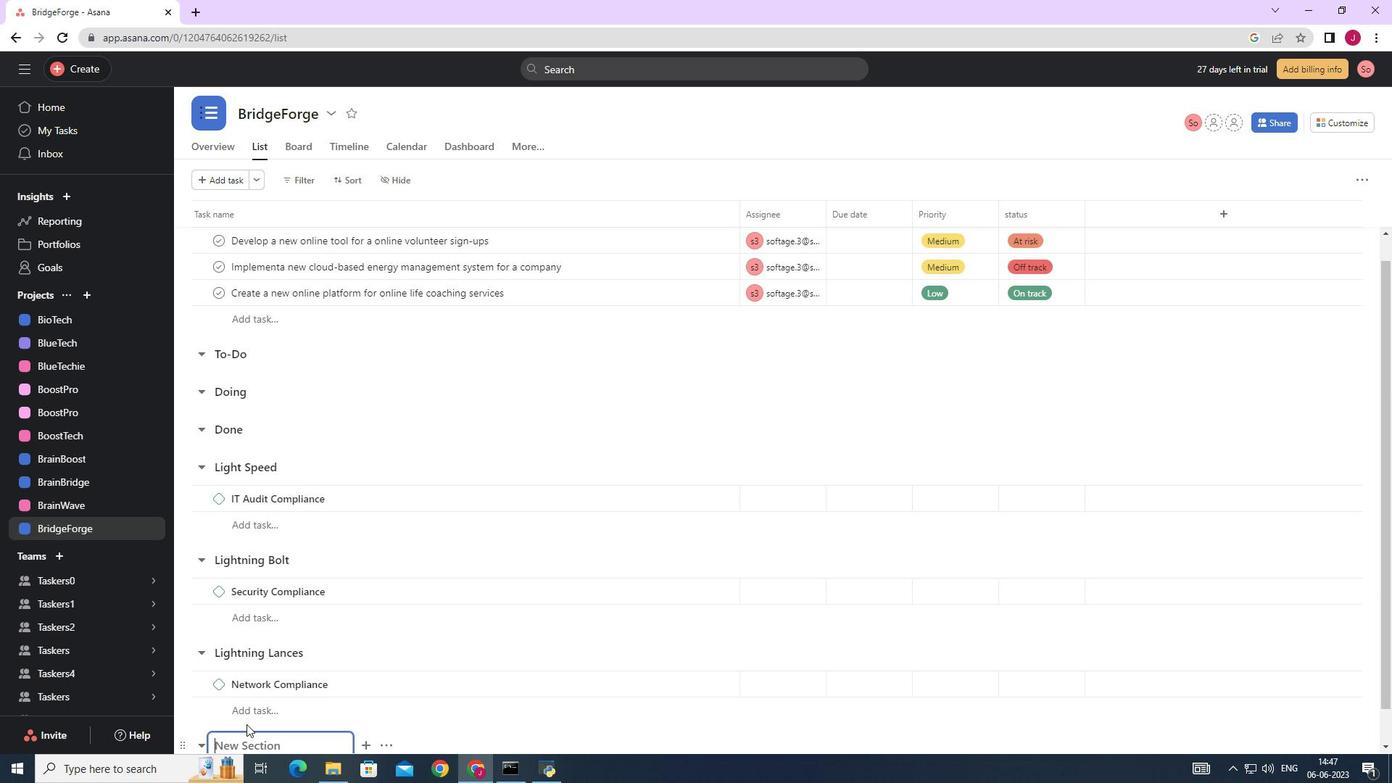 
Action: Mouse moved to (248, 720)
Screenshot: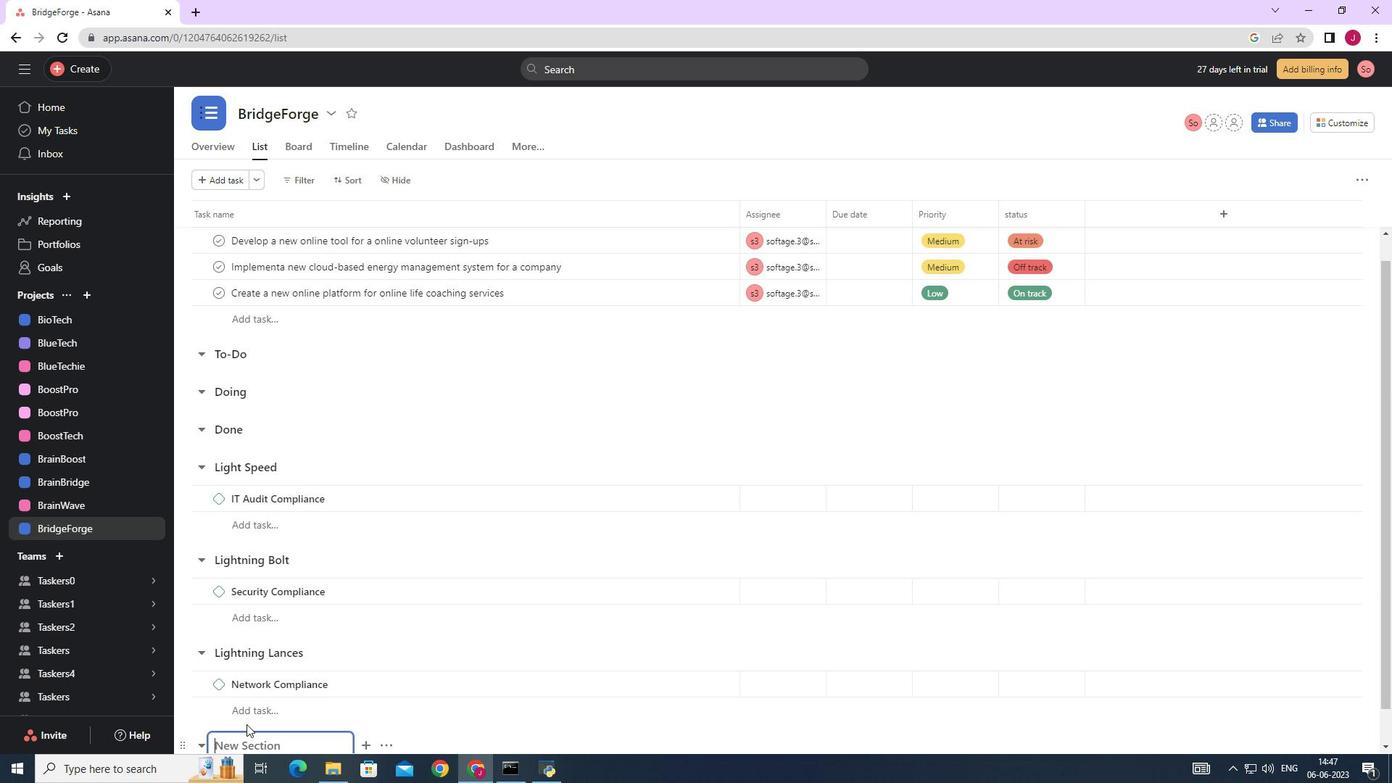 
Action: Mouse scrolled (248, 721) with delta (0, 0)
Screenshot: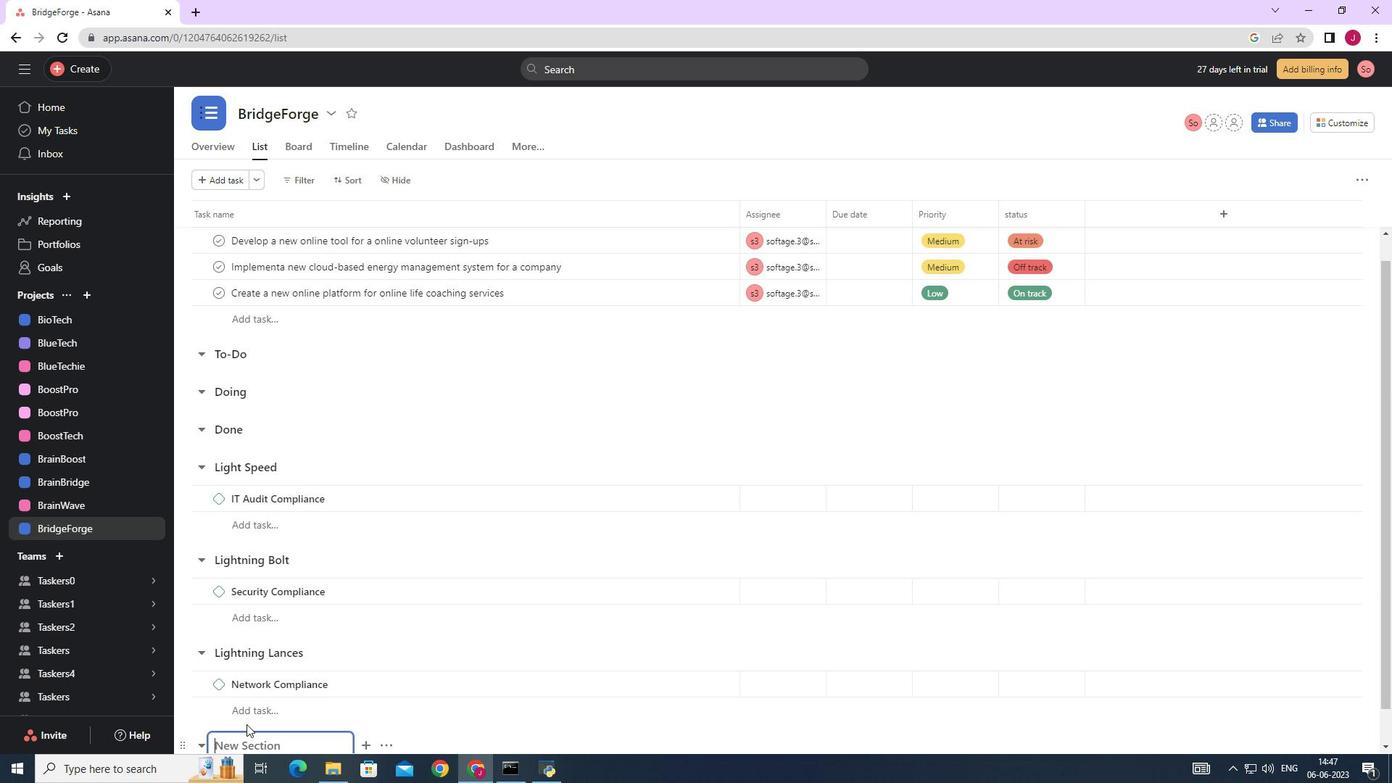 
Action: Mouse moved to (251, 718)
Screenshot: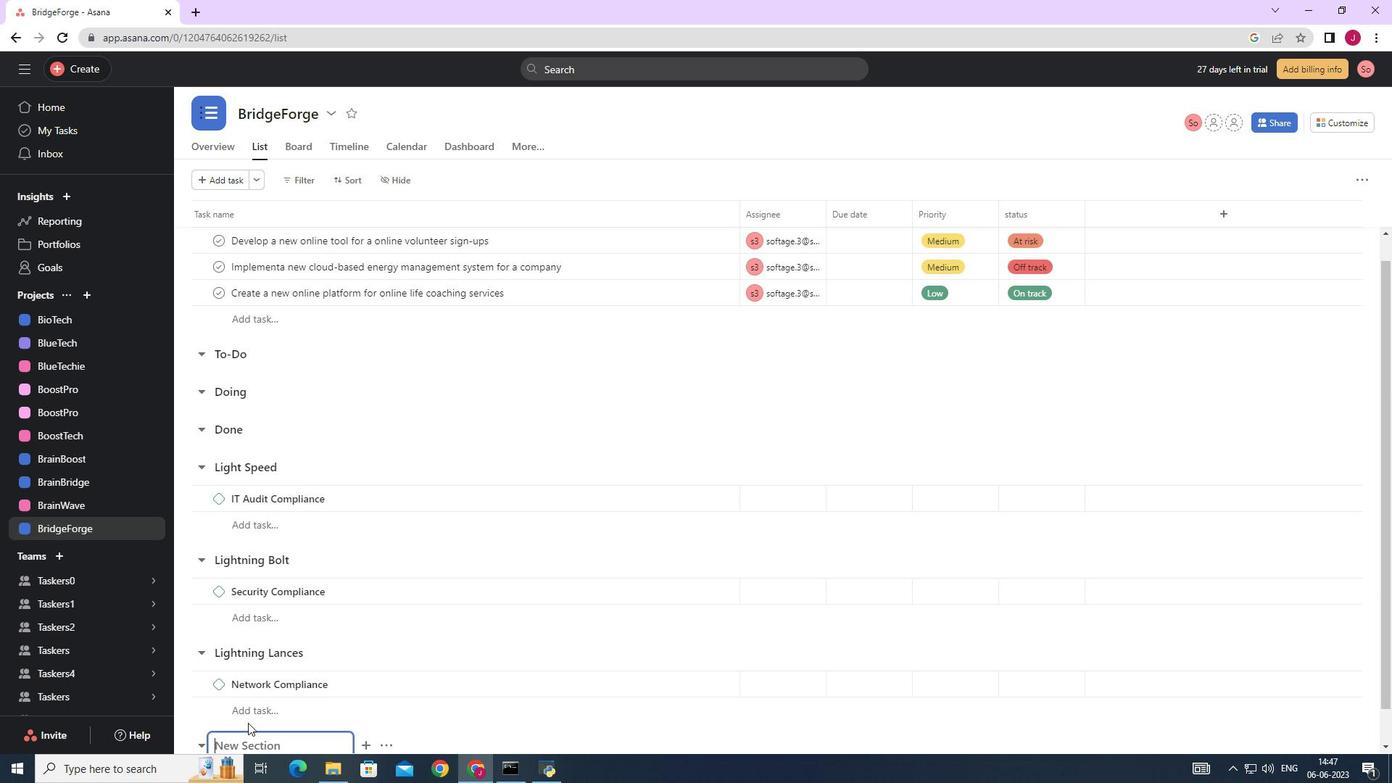 
Action: Mouse scrolled (250, 718) with delta (0, 0)
Screenshot: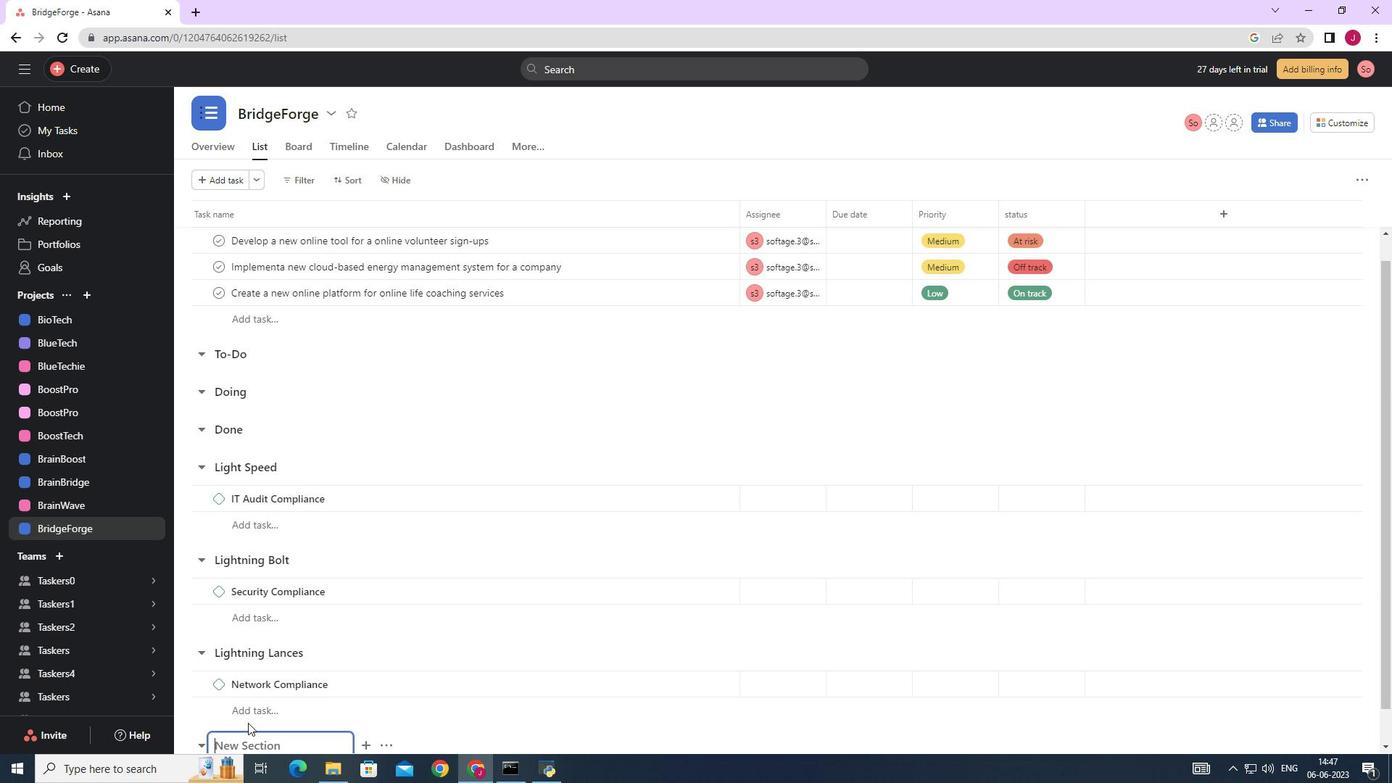 
Action: Mouse scrolled (251, 718) with delta (0, 0)
Screenshot: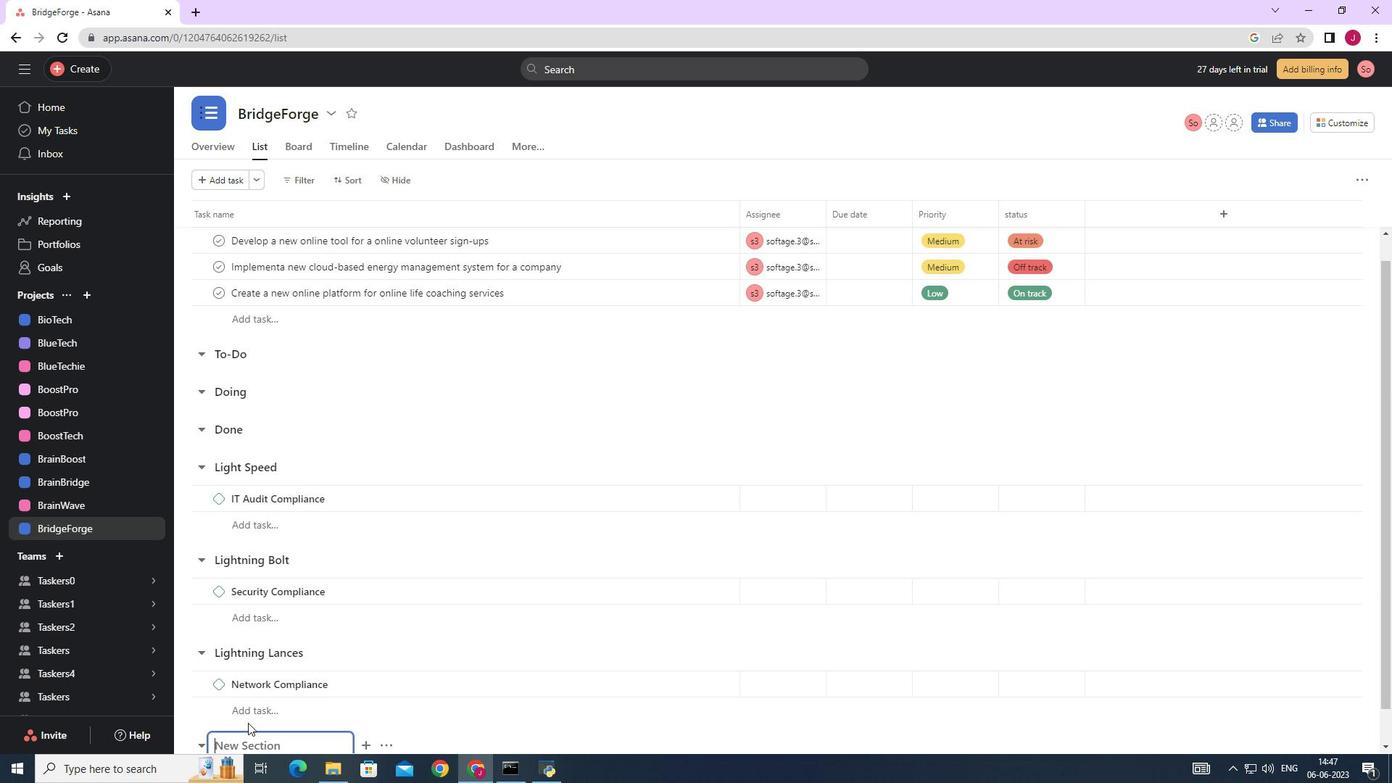 
Action: Mouse moved to (253, 715)
Screenshot: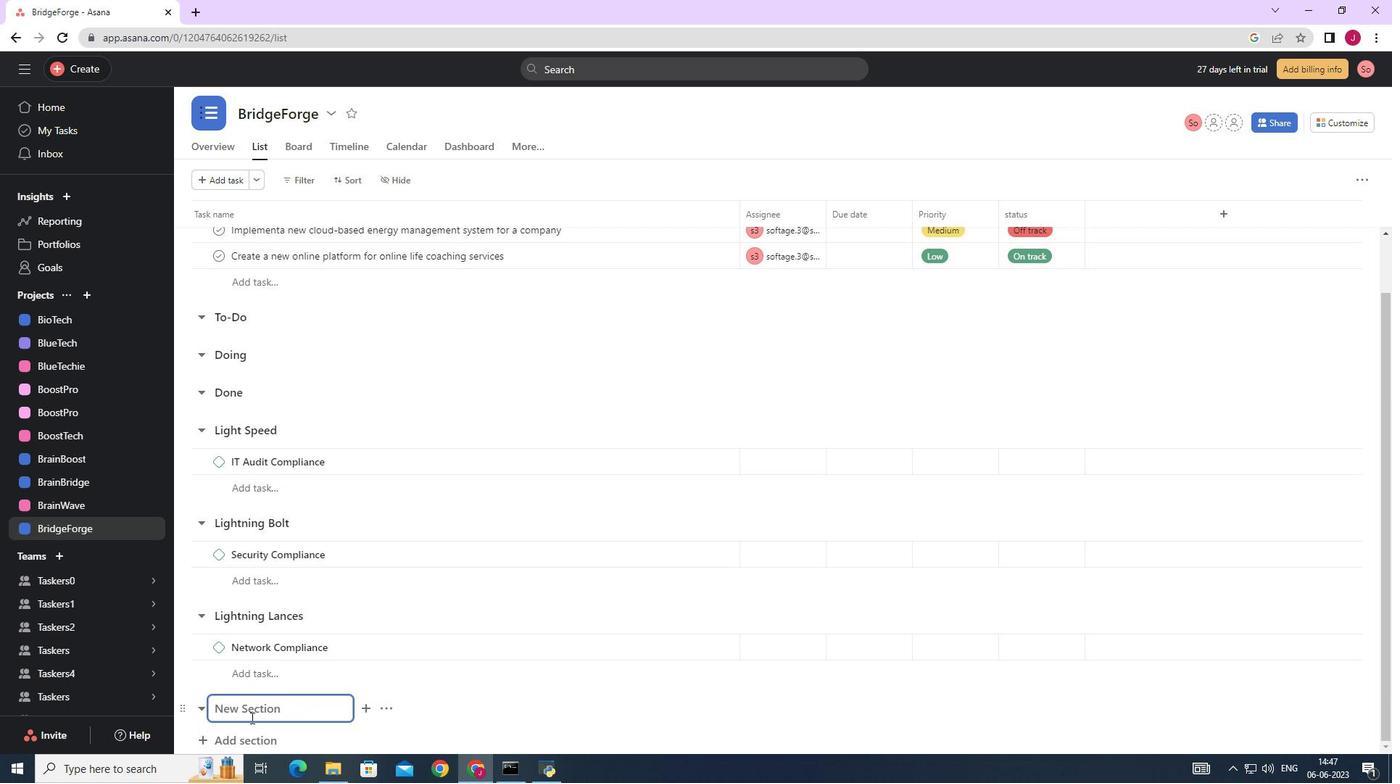 
Action: Mouse pressed left at (253, 715)
Screenshot: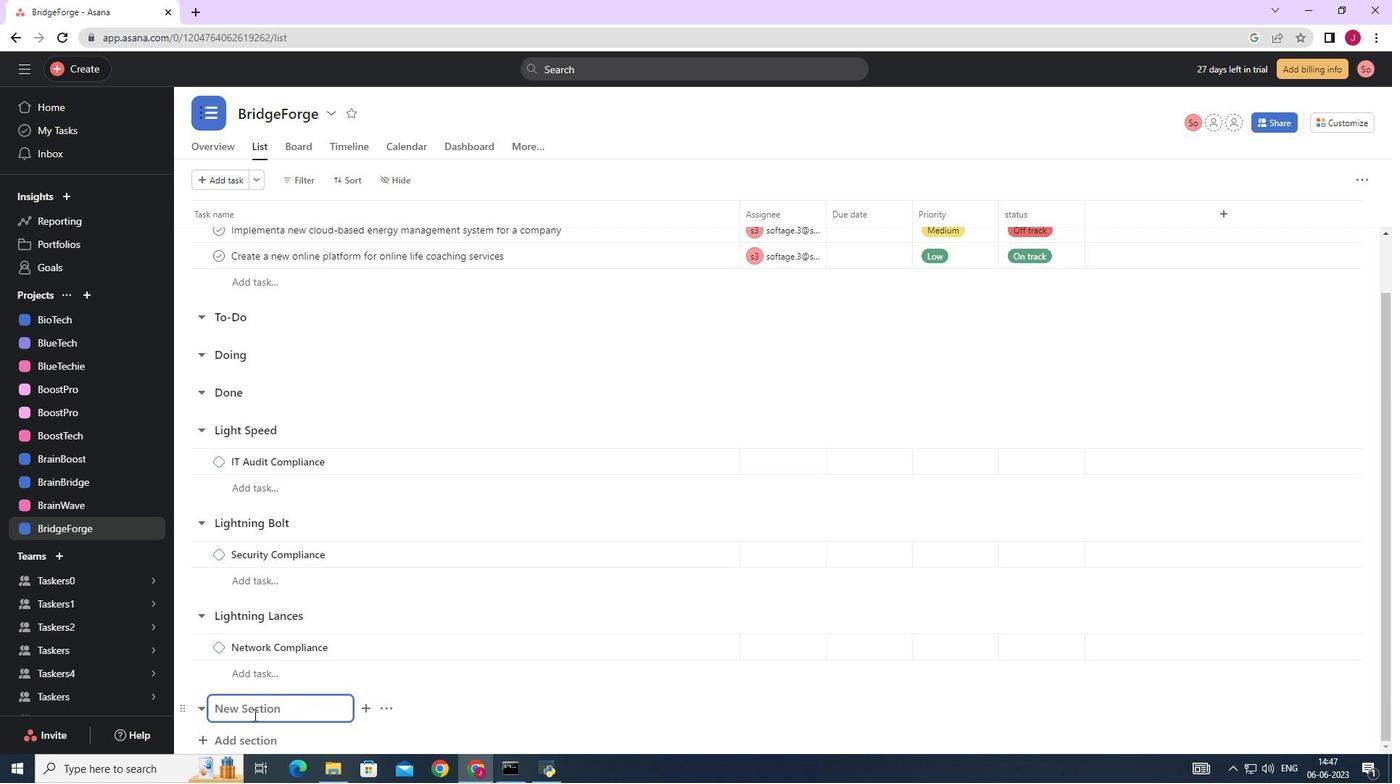 
Action: Mouse moved to (258, 699)
Screenshot: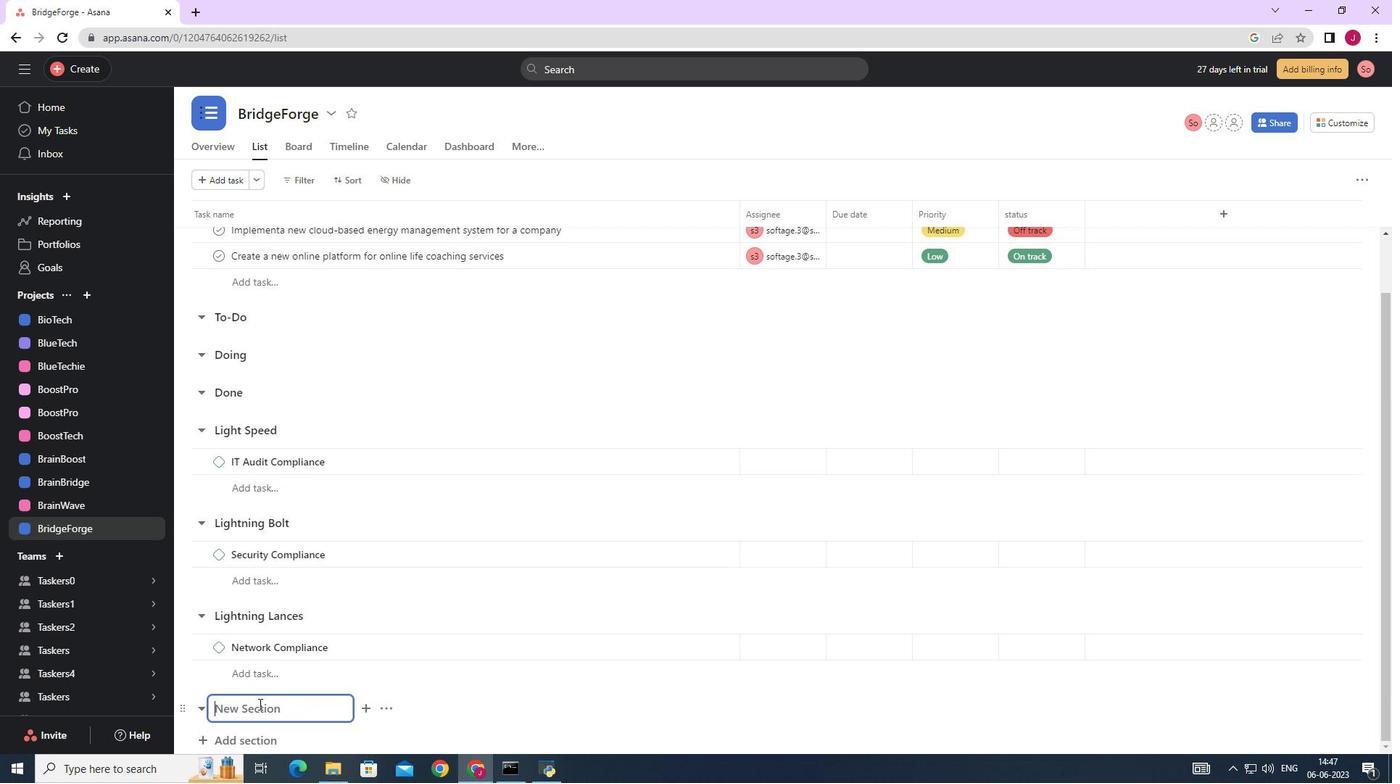 
Action: Key pressed <Key.caps_lock>L<Key.caps_lock>ightning<Key.space><Key.caps_lock>L<Key.caps_lock>aps<Key.space><Key.enter><Key.caps_lock>B<Key.caps_lock>usiness<Key.space><Key.caps_lock>C<Key.caps_lock>ontinuity<Key.space><Key.caps_lock><Key.caps_lock>and<Key.space><Key.caps_lock>D<Key.caps_lock>isaste<Key.space><Key.backspace>r<Key.space><Key.caps_lock>R<Key.caps_lock>ecovery<Key.space><Key.caps_lock>P<Key.caps_lock>lanning<Key.space><Key.shift_r>(<Key.caps_lock>BCDR<Key.shift_r><Key.shift_r><Key.shift_r><Key.shift_r><Key.shift_r><Key.shift_r><Key.shift_r><Key.shift_r><Key.shift_r><Key.shift_r><Key.shift_r><Key.shift_r><Key.shift_r><Key.shift_r><Key.shift_r><Key.shift_r><Key.shift_r><Key.shift_r>)<Key.space>I<Key.caps_lock>mplementation<Key.space>
Screenshot: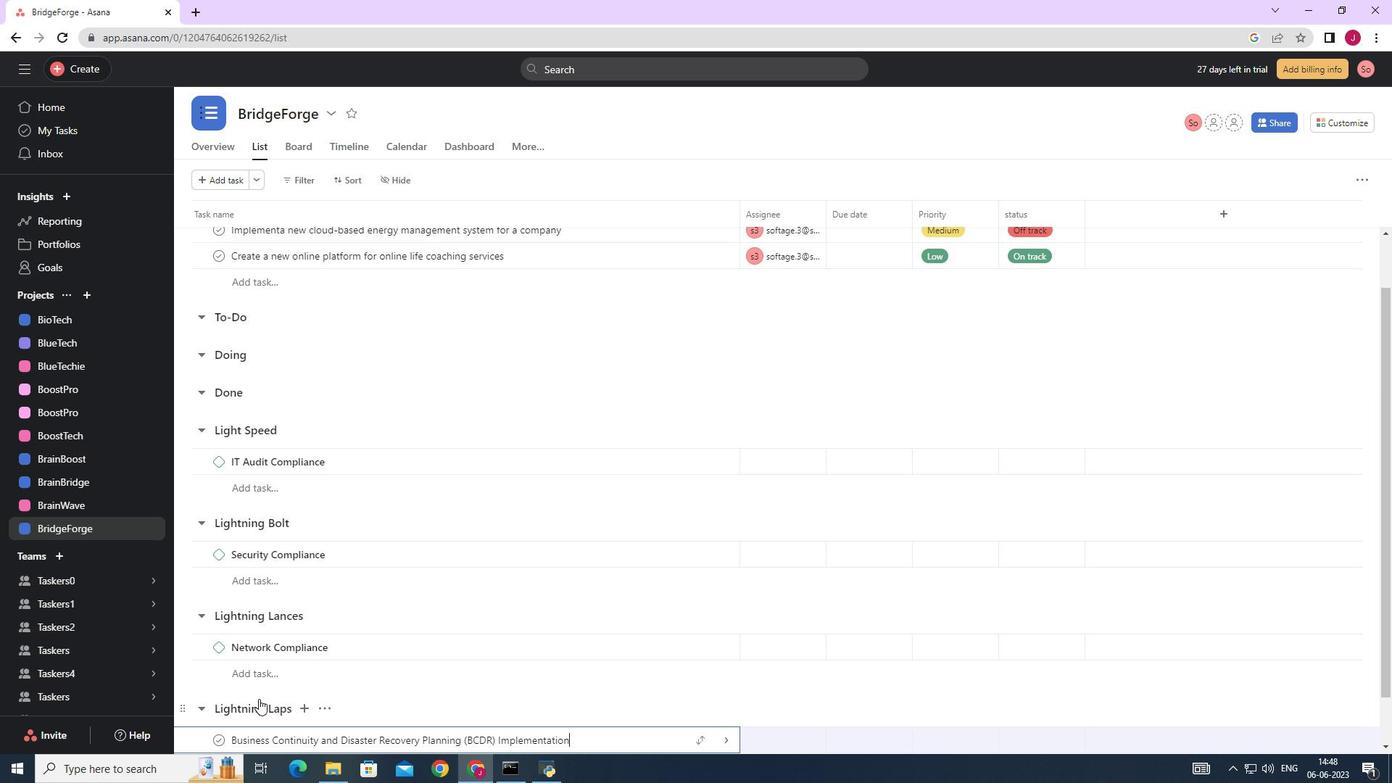 
Action: Mouse moved to (895, 691)
Screenshot: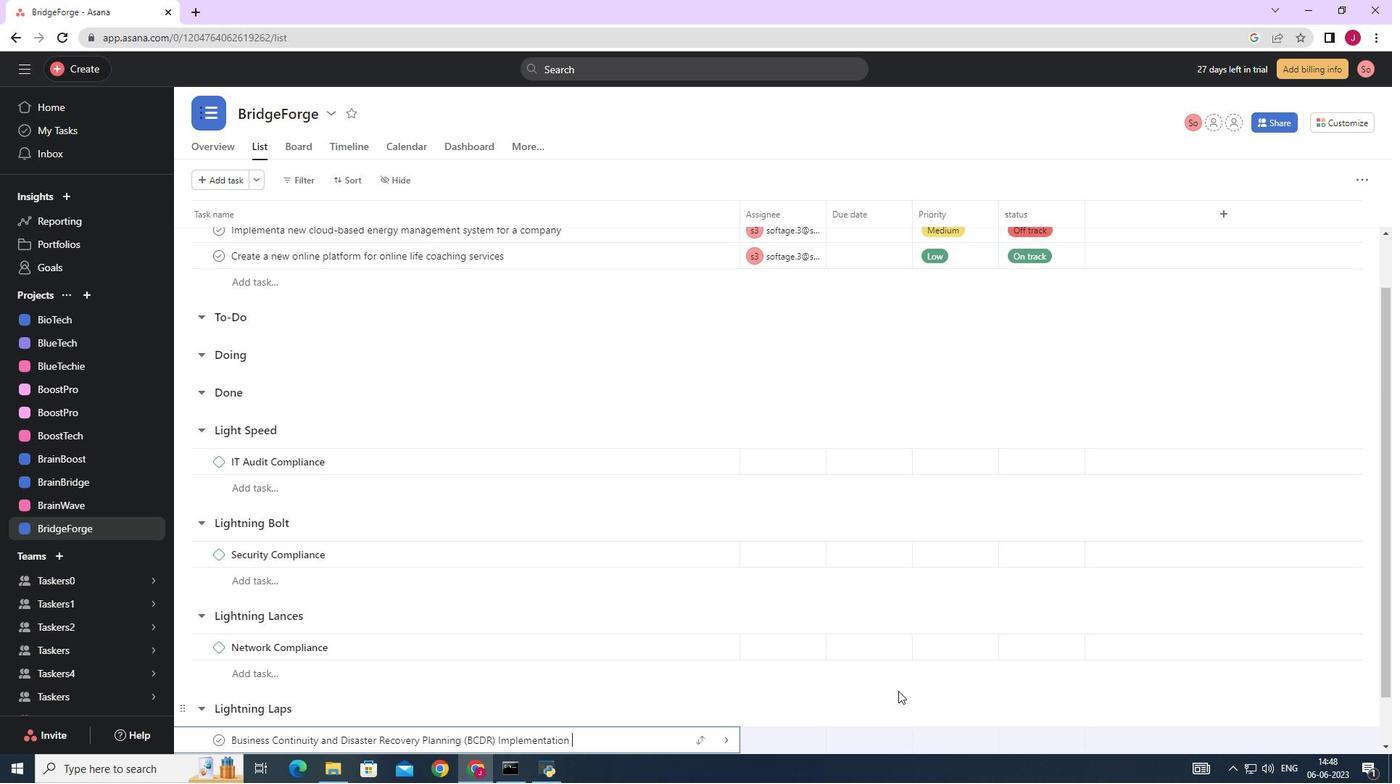 
Action: Mouse scrolled (895, 690) with delta (0, 0)
Screenshot: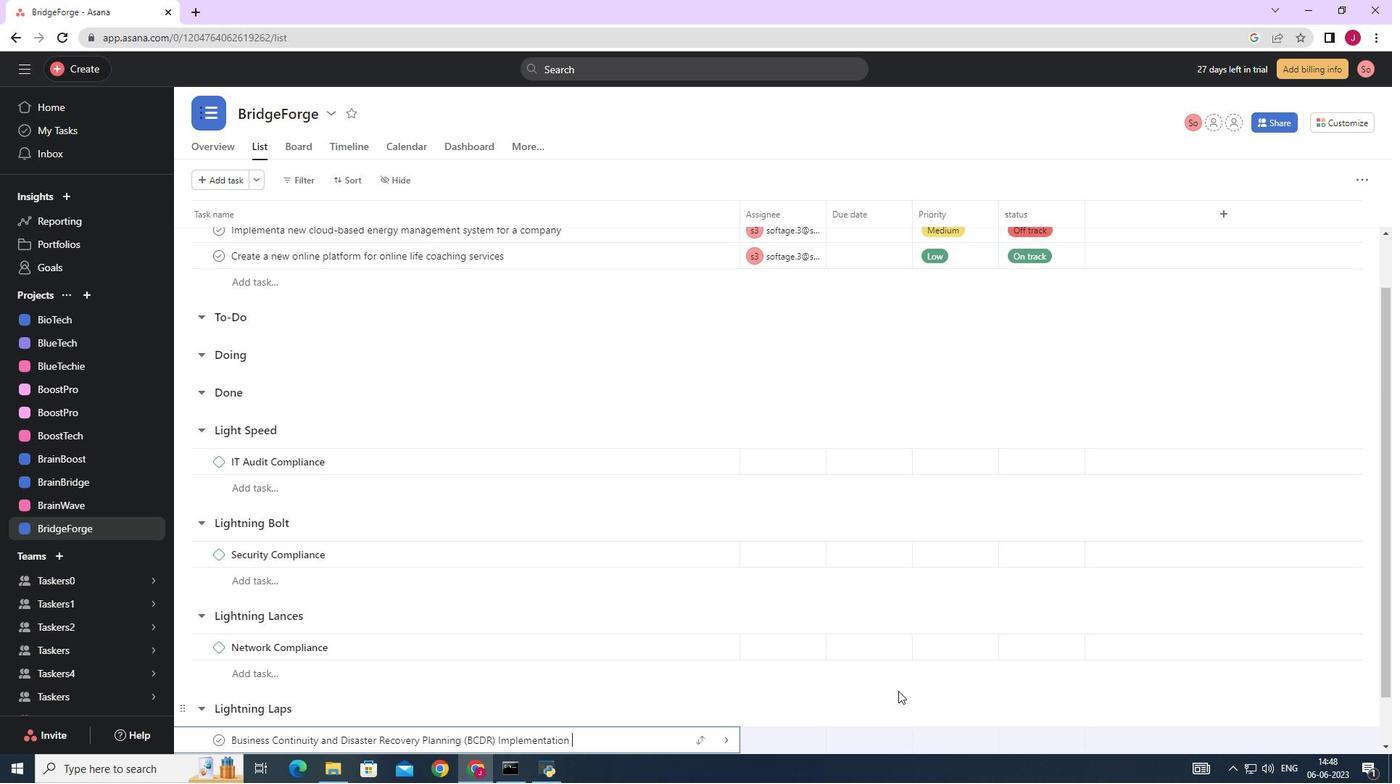 
Action: Mouse moved to (884, 694)
Screenshot: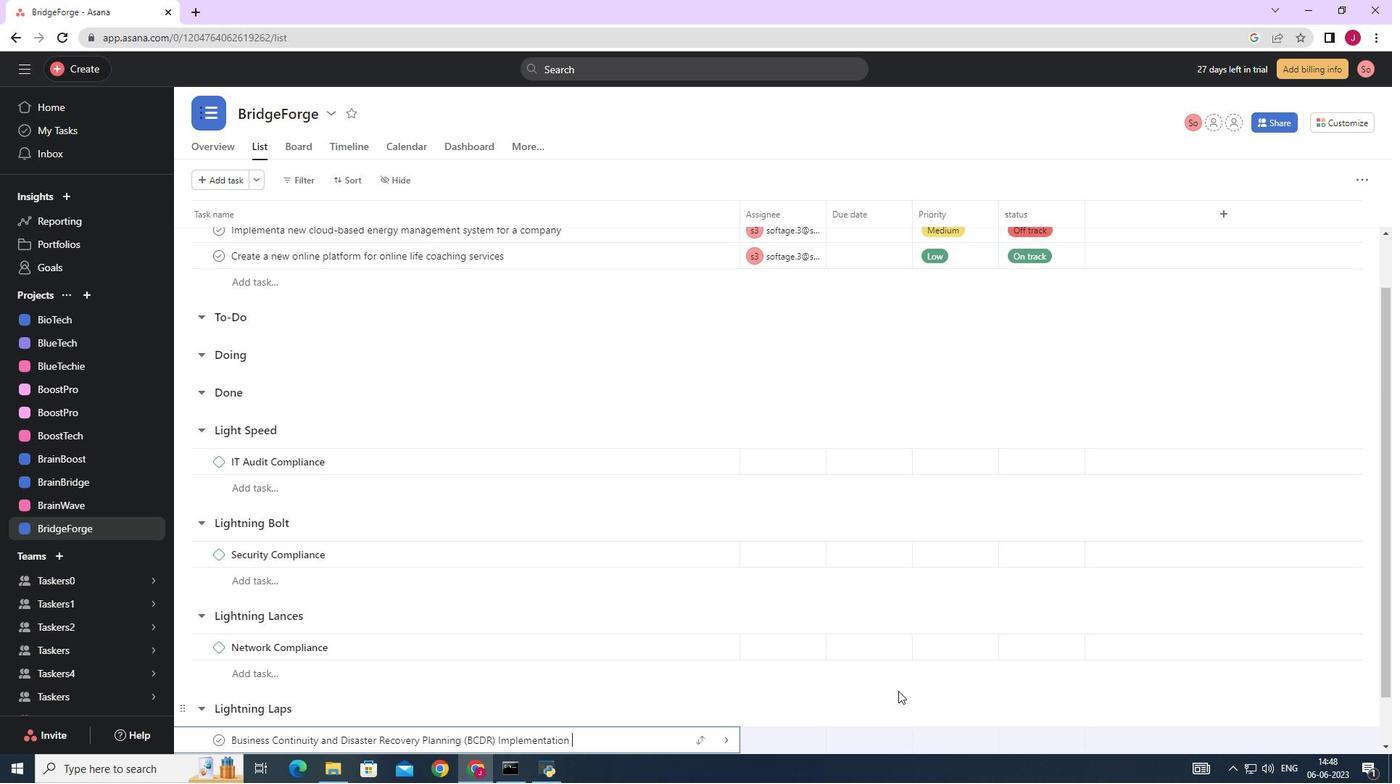 
Action: Mouse scrolled (884, 694) with delta (0, 0)
Screenshot: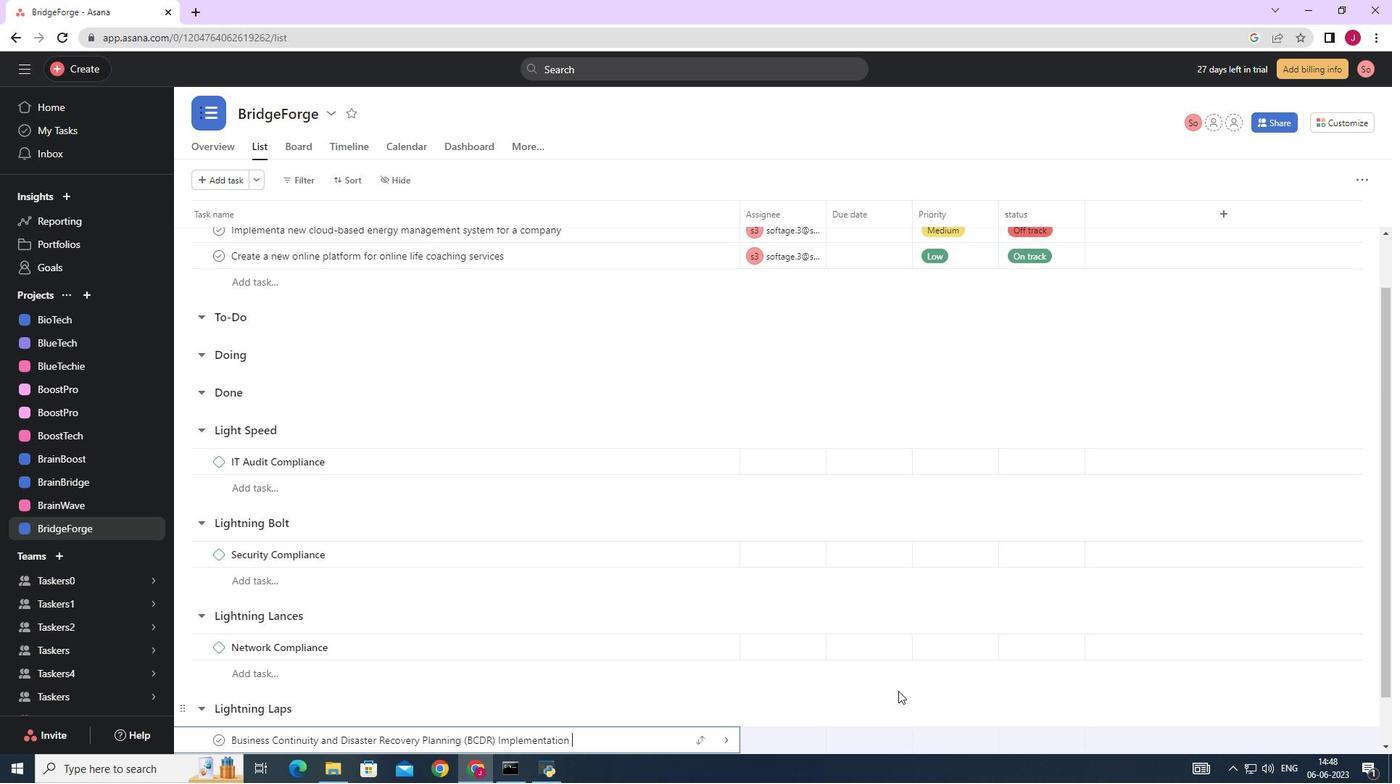
Action: Mouse moved to (875, 697)
Screenshot: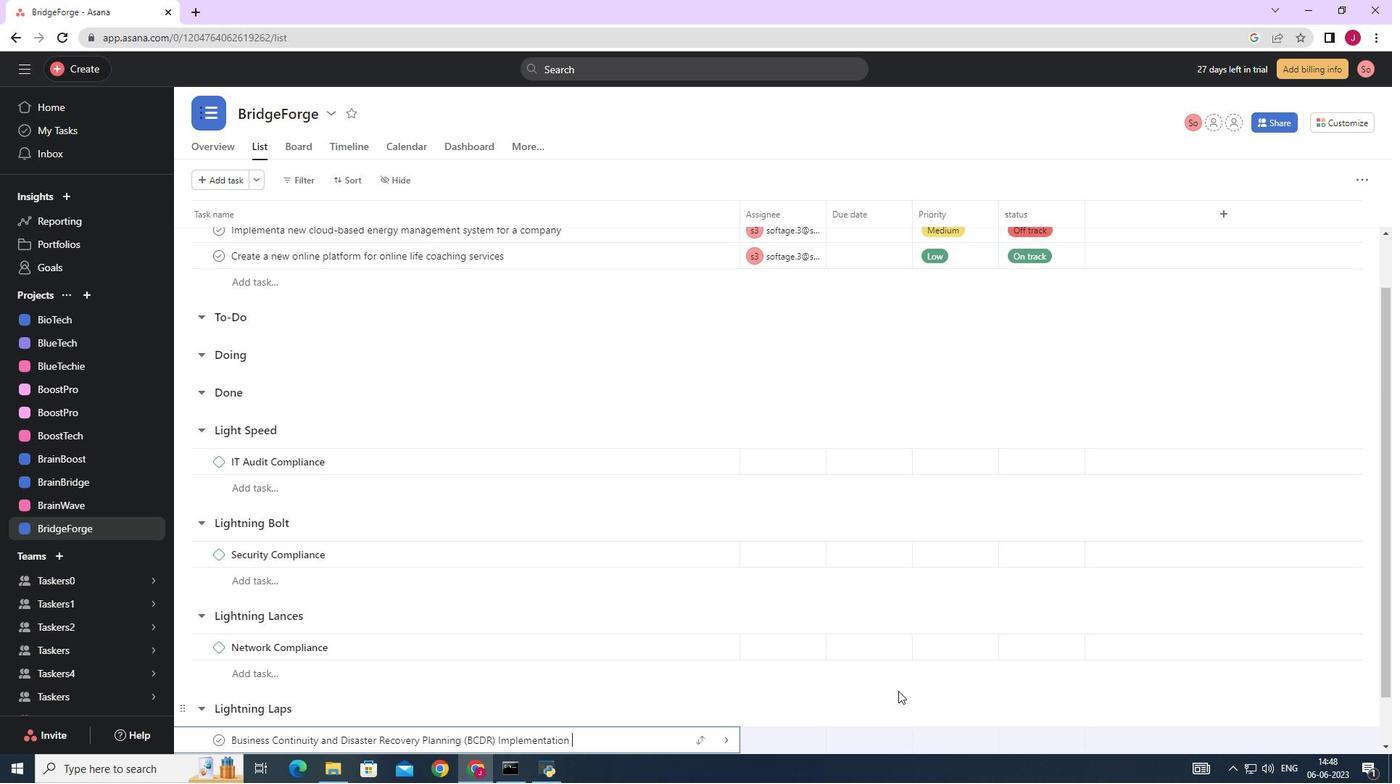 
Action: Mouse scrolled (878, 696) with delta (0, 0)
Screenshot: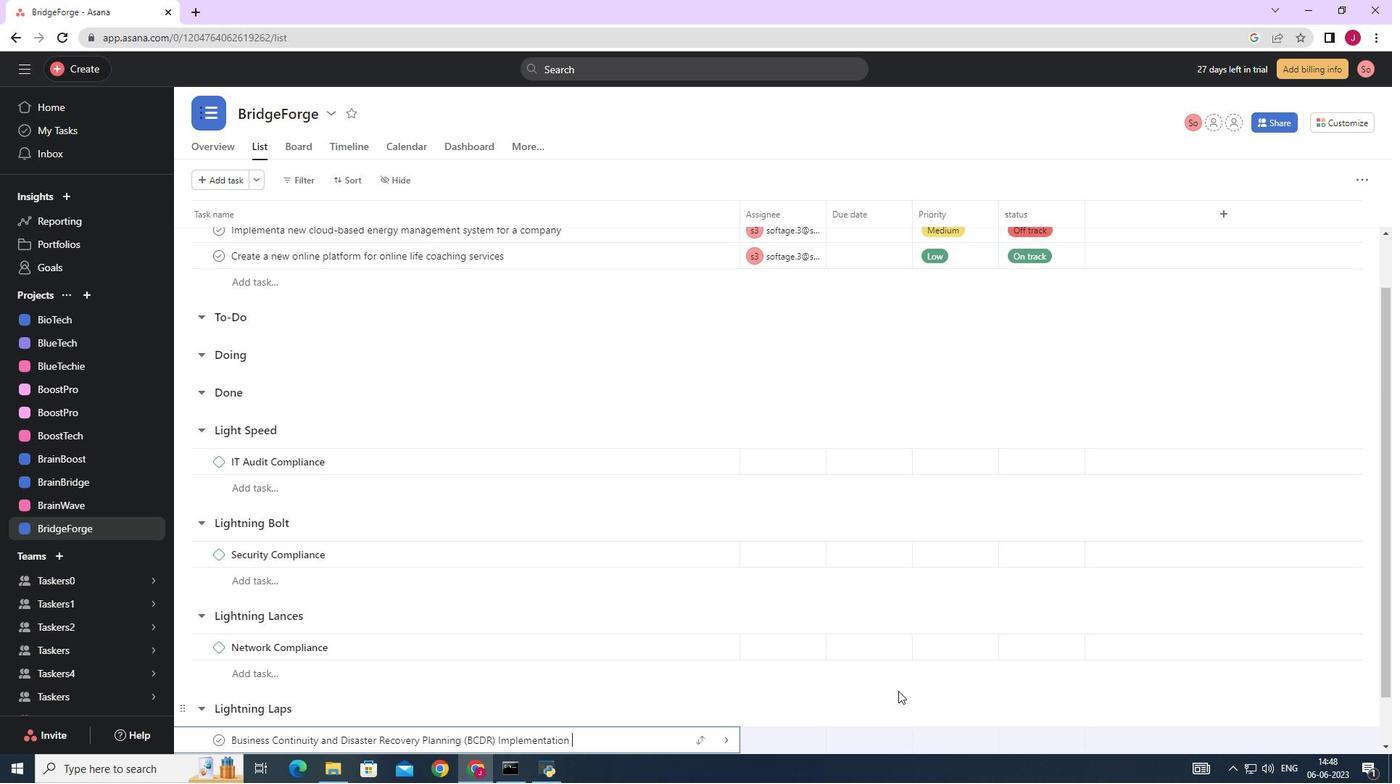 
Action: Mouse moved to (869, 697)
Screenshot: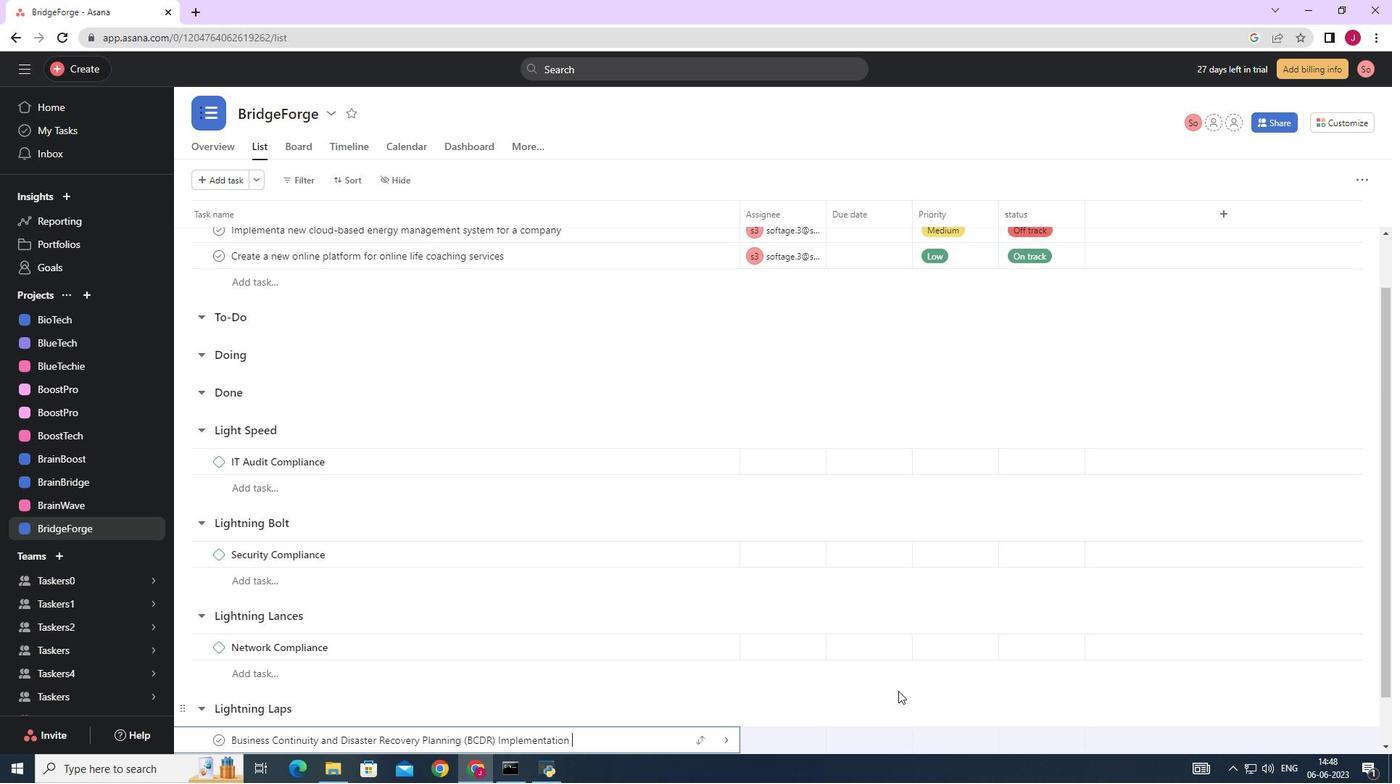 
Action: Mouse scrolled (871, 696) with delta (0, 0)
Screenshot: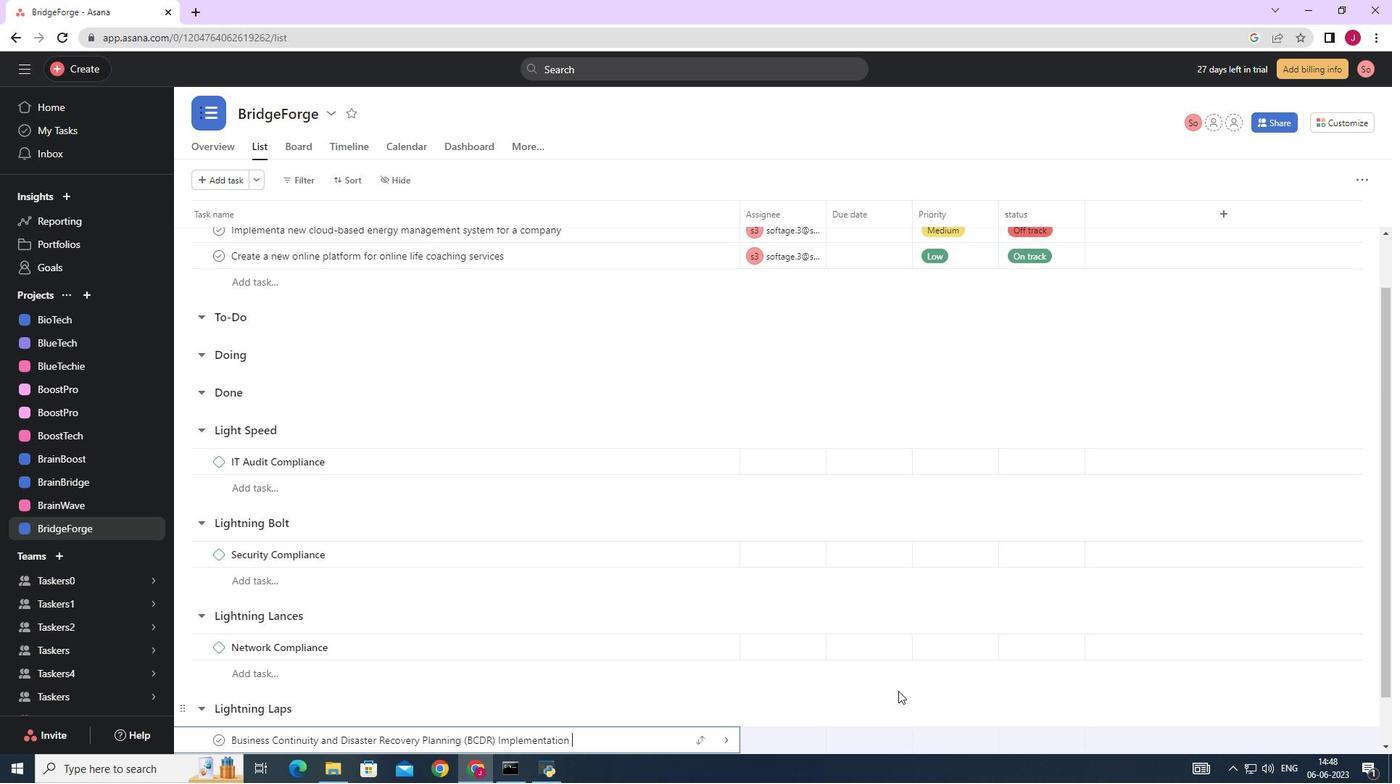 
Action: Mouse moved to (862, 697)
Screenshot: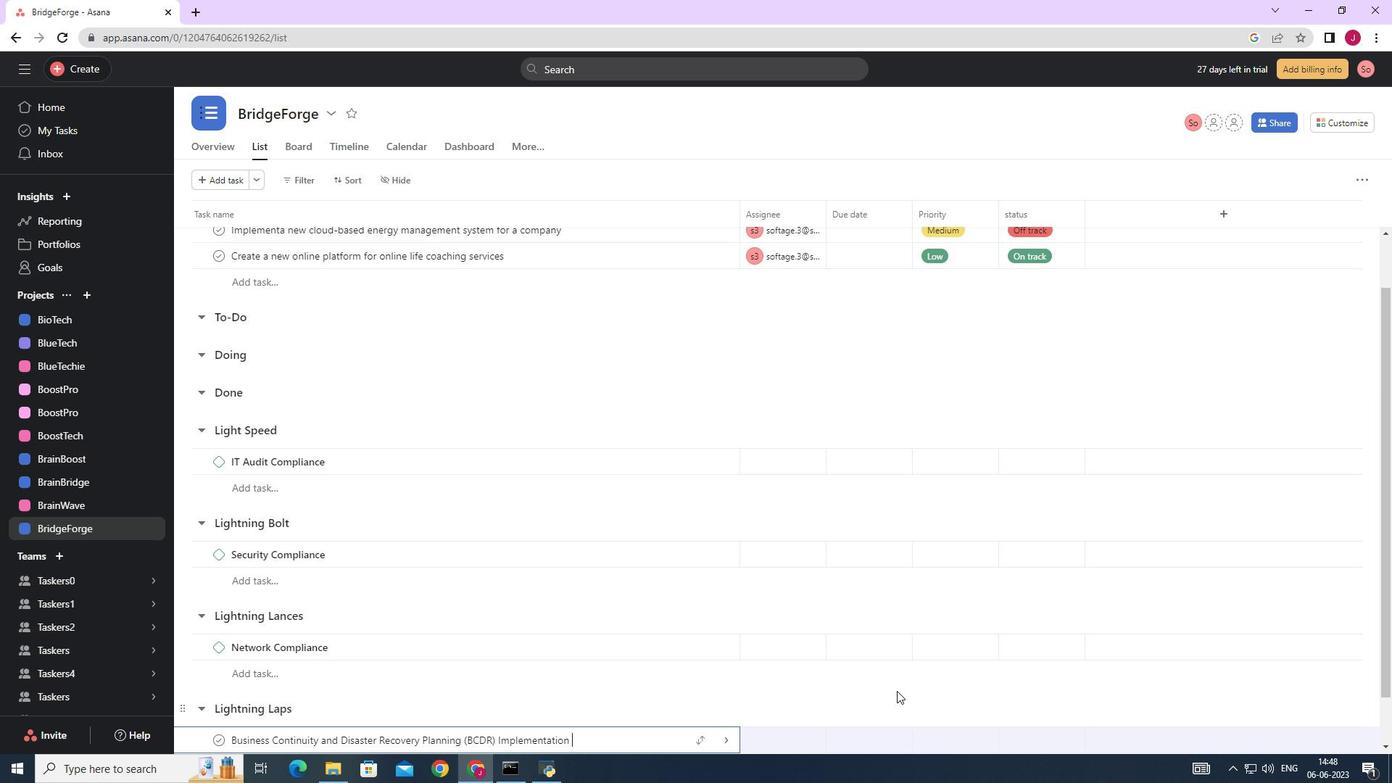 
Action: Mouse scrolled (866, 696) with delta (0, 0)
Screenshot: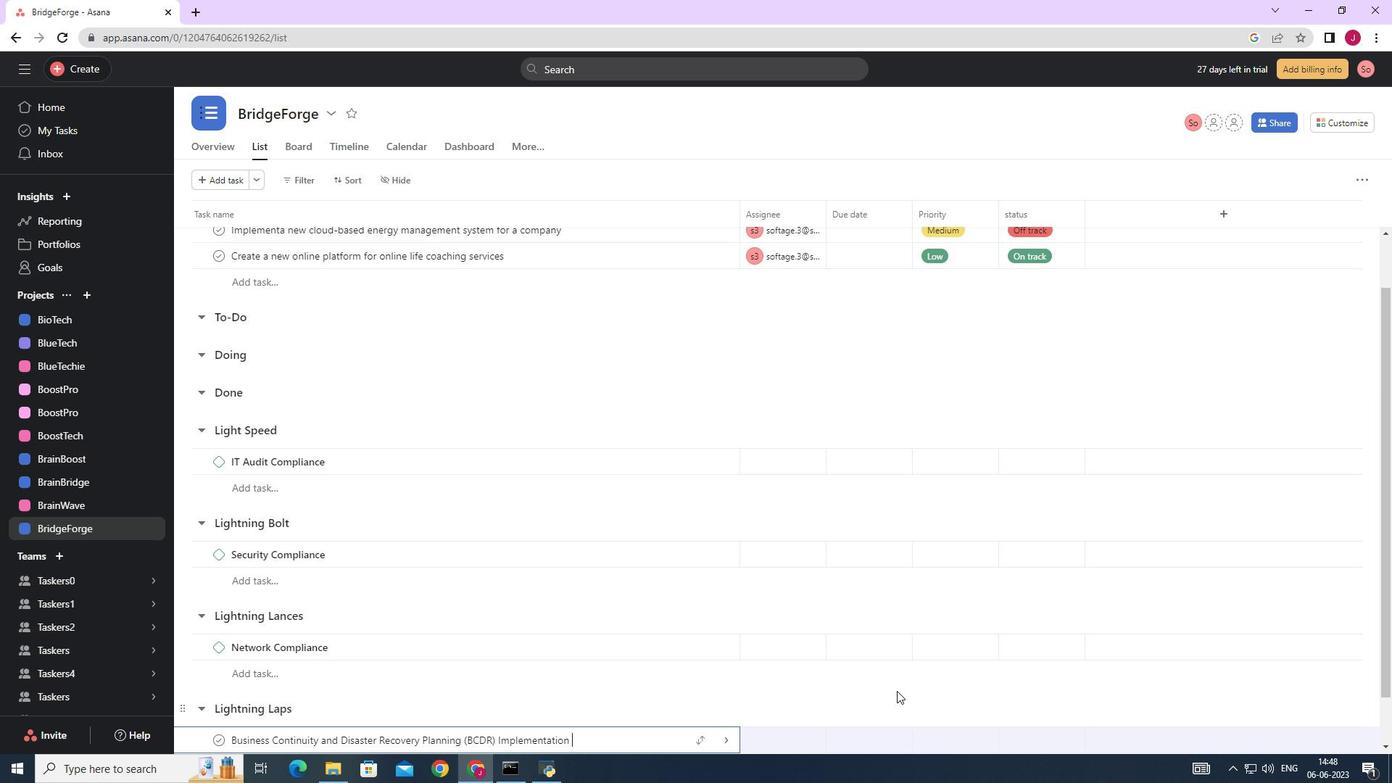 
Action: Mouse moved to (730, 682)
Screenshot: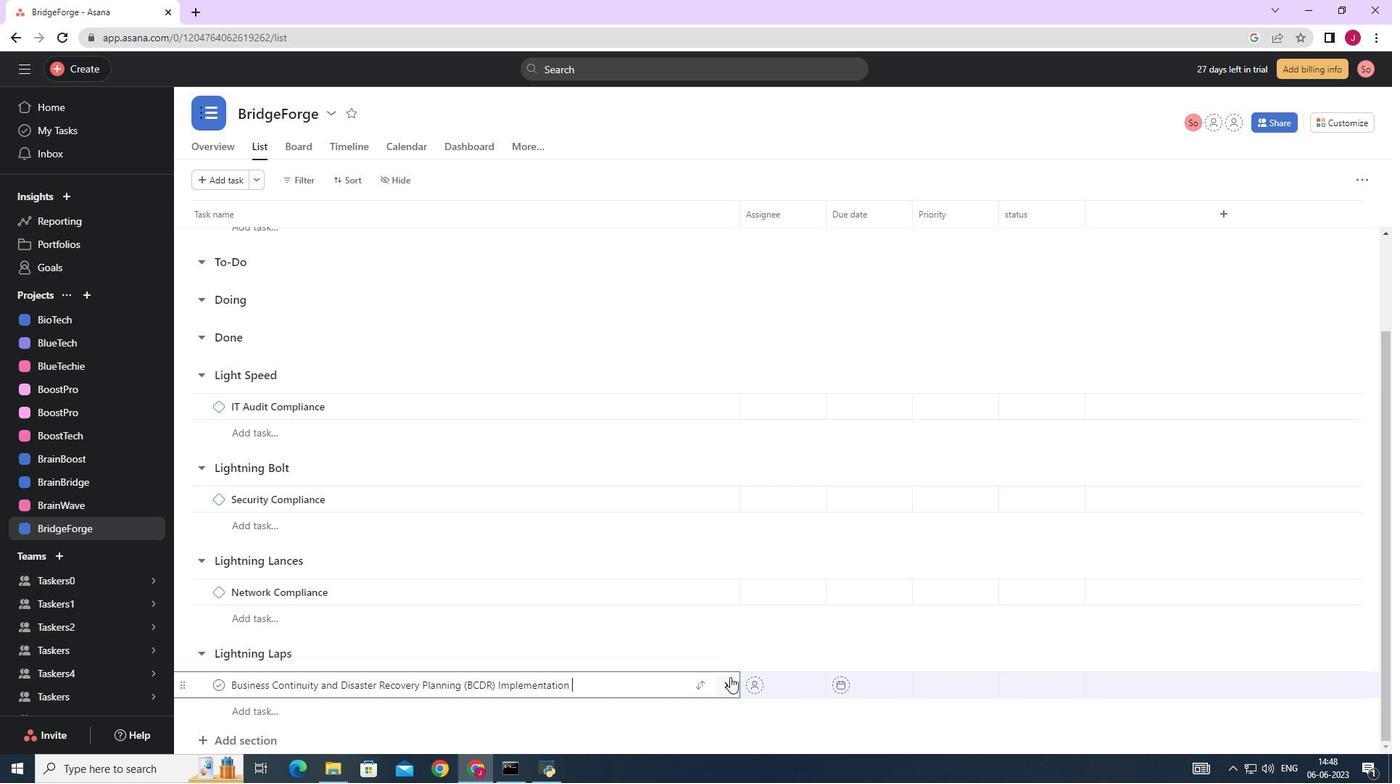 
Action: Mouse pressed left at (730, 682)
Screenshot: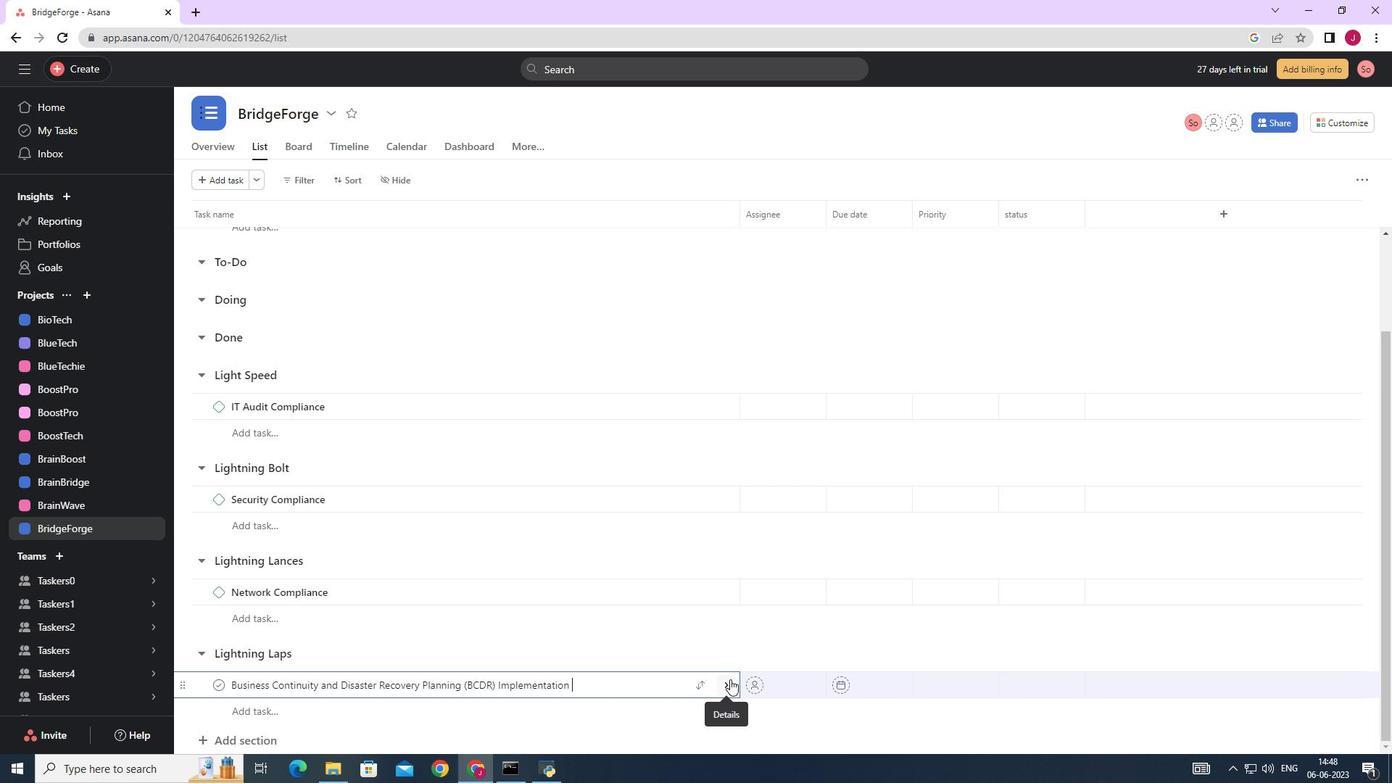
Action: Mouse moved to (1339, 174)
Screenshot: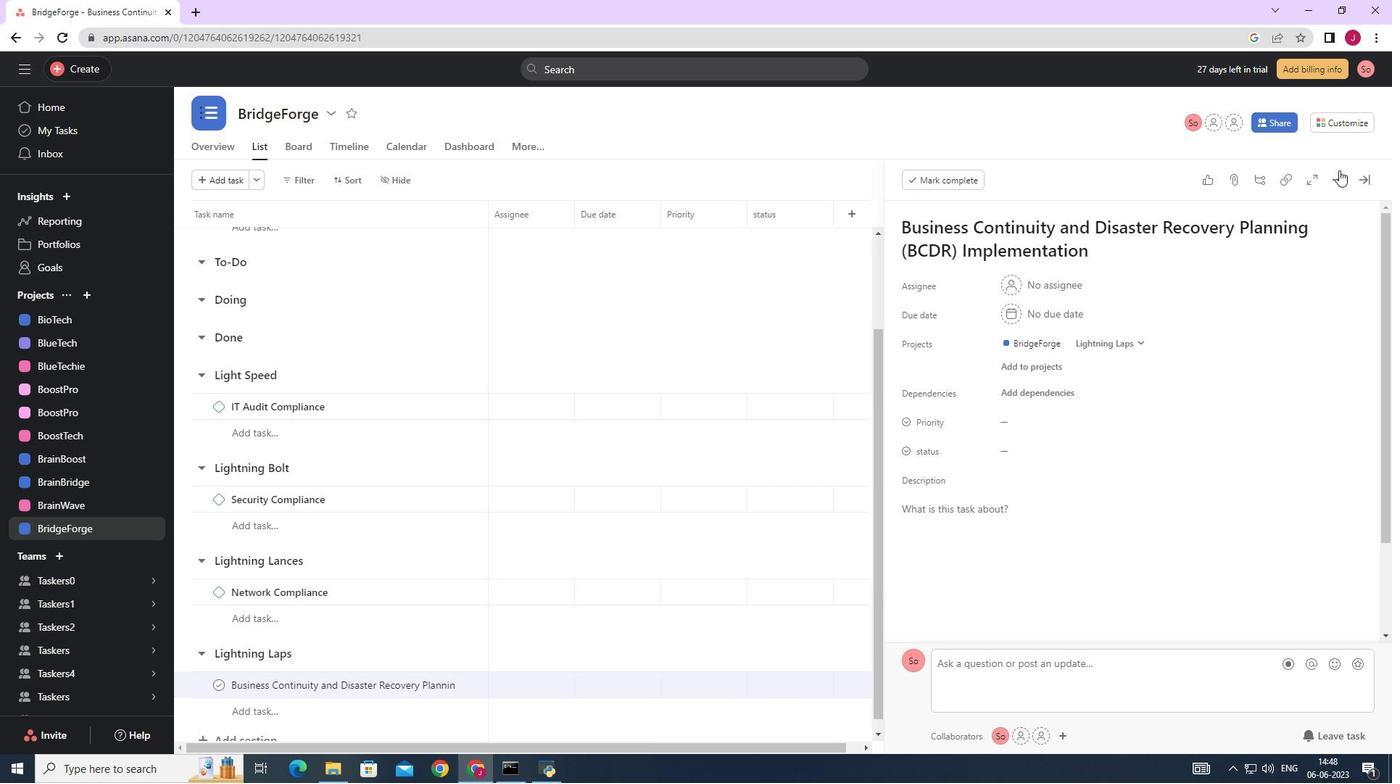 
Action: Mouse pressed left at (1339, 174)
Screenshot: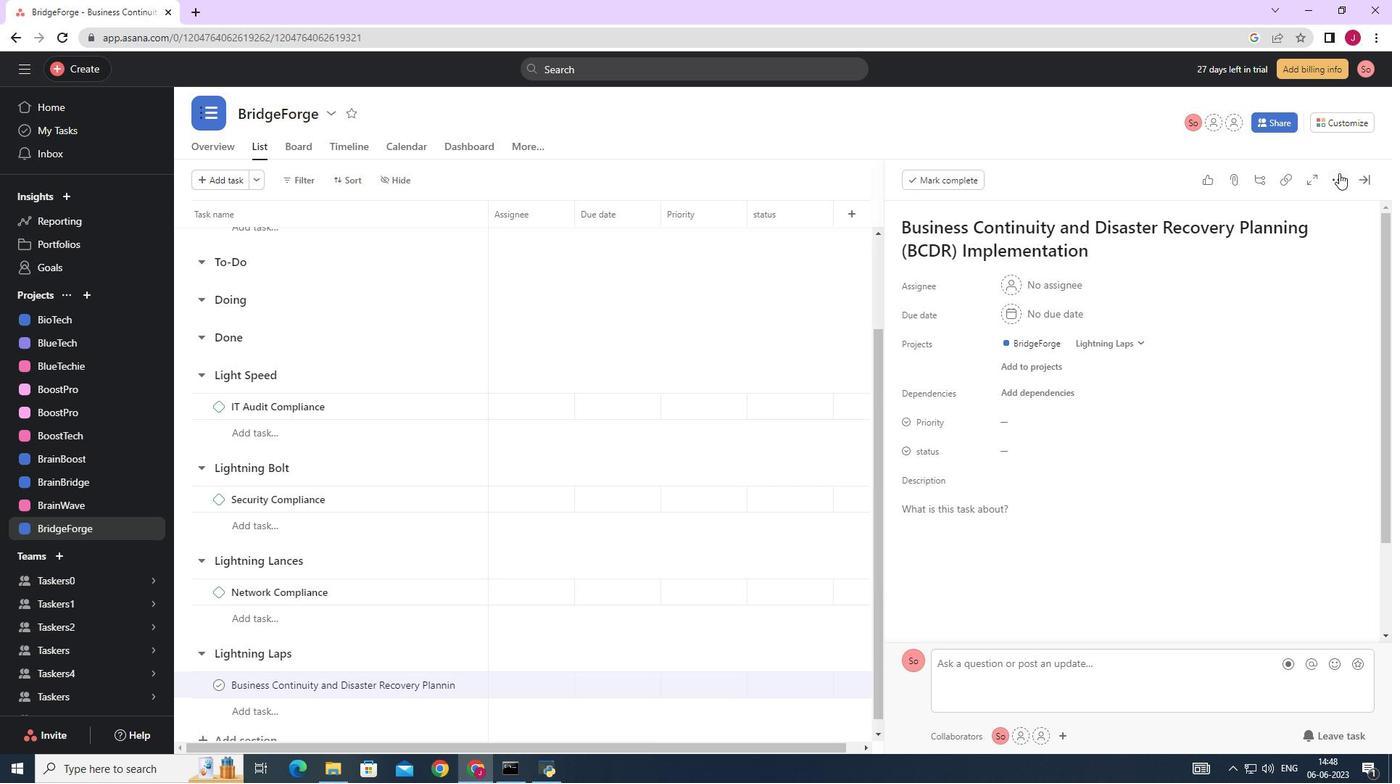 
Action: Mouse moved to (1217, 237)
Screenshot: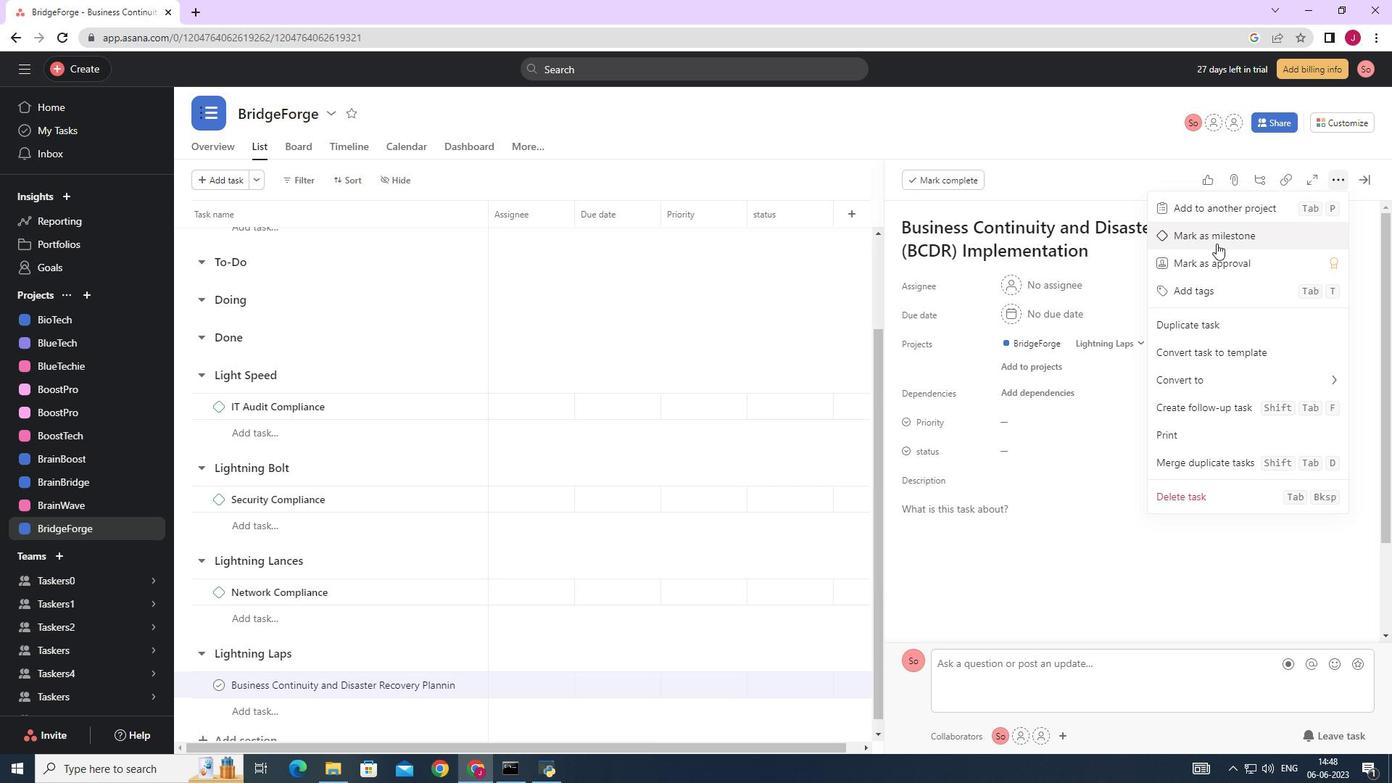 
Action: Mouse pressed left at (1217, 237)
Screenshot: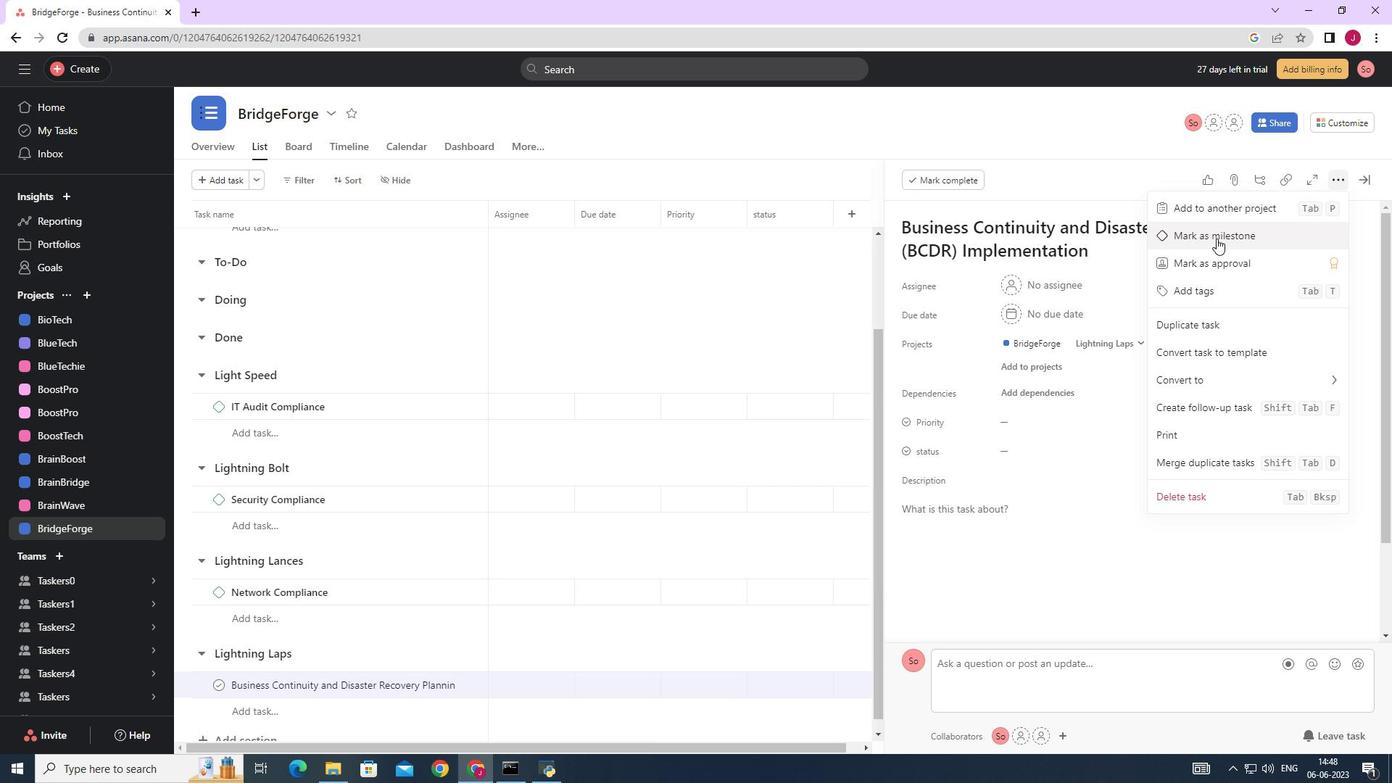 
Action: Mouse moved to (1365, 178)
Screenshot: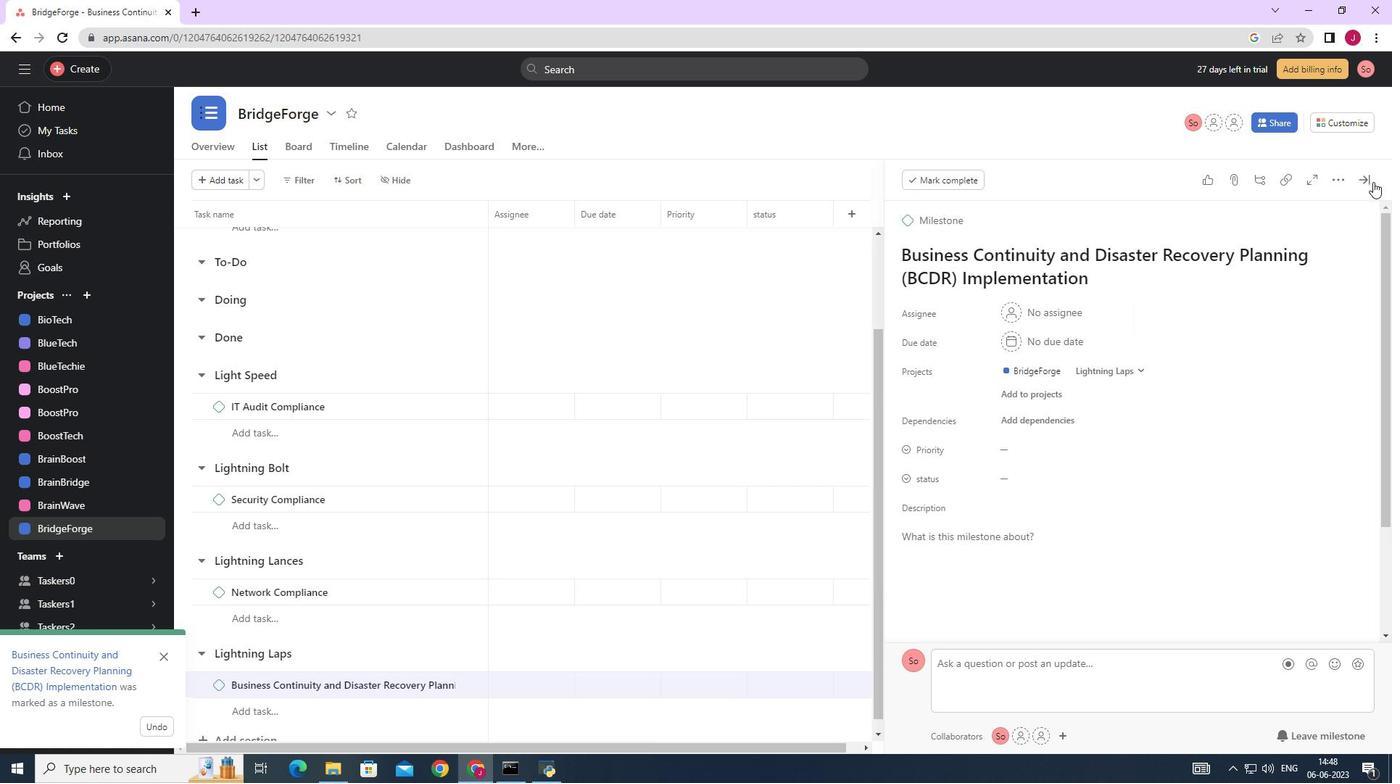 
Action: Mouse pressed left at (1365, 178)
Screenshot: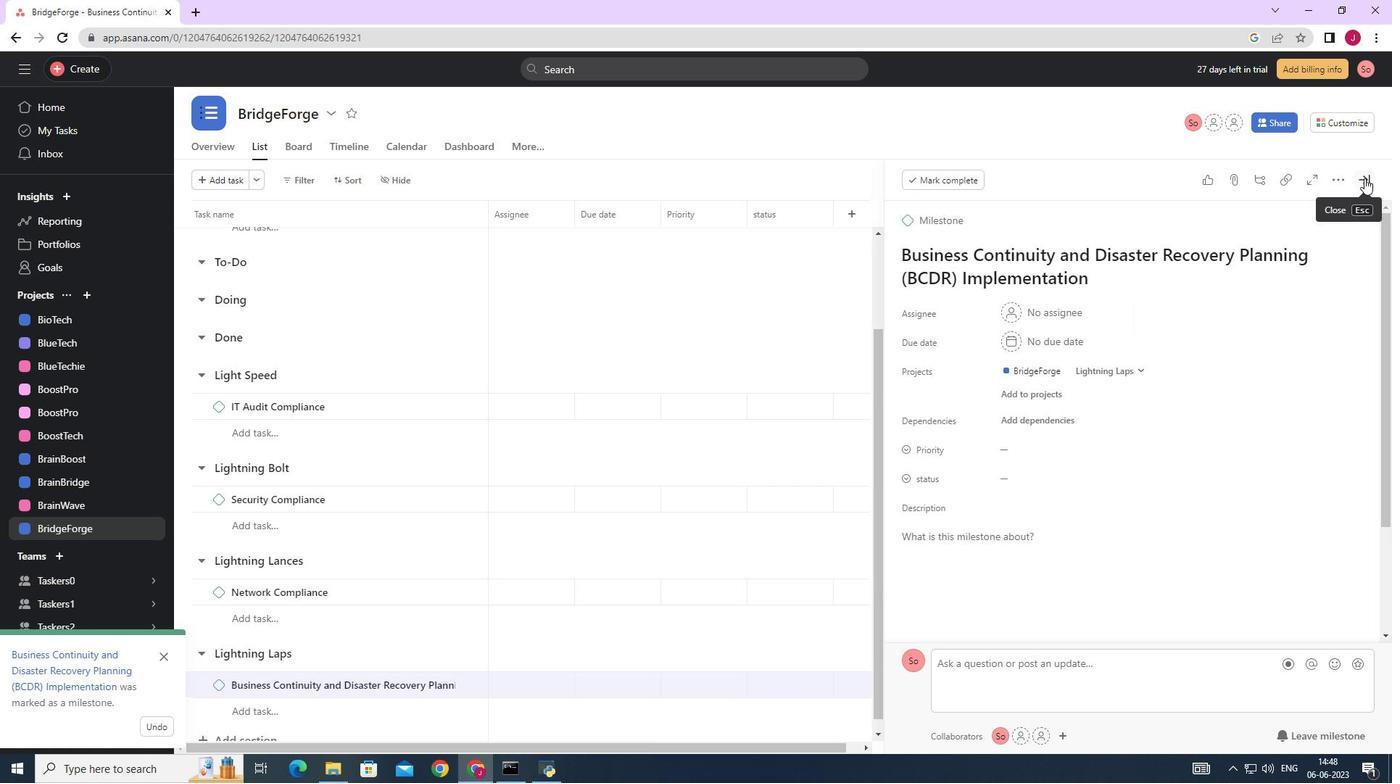 
Action: Mouse moved to (1292, 188)
Screenshot: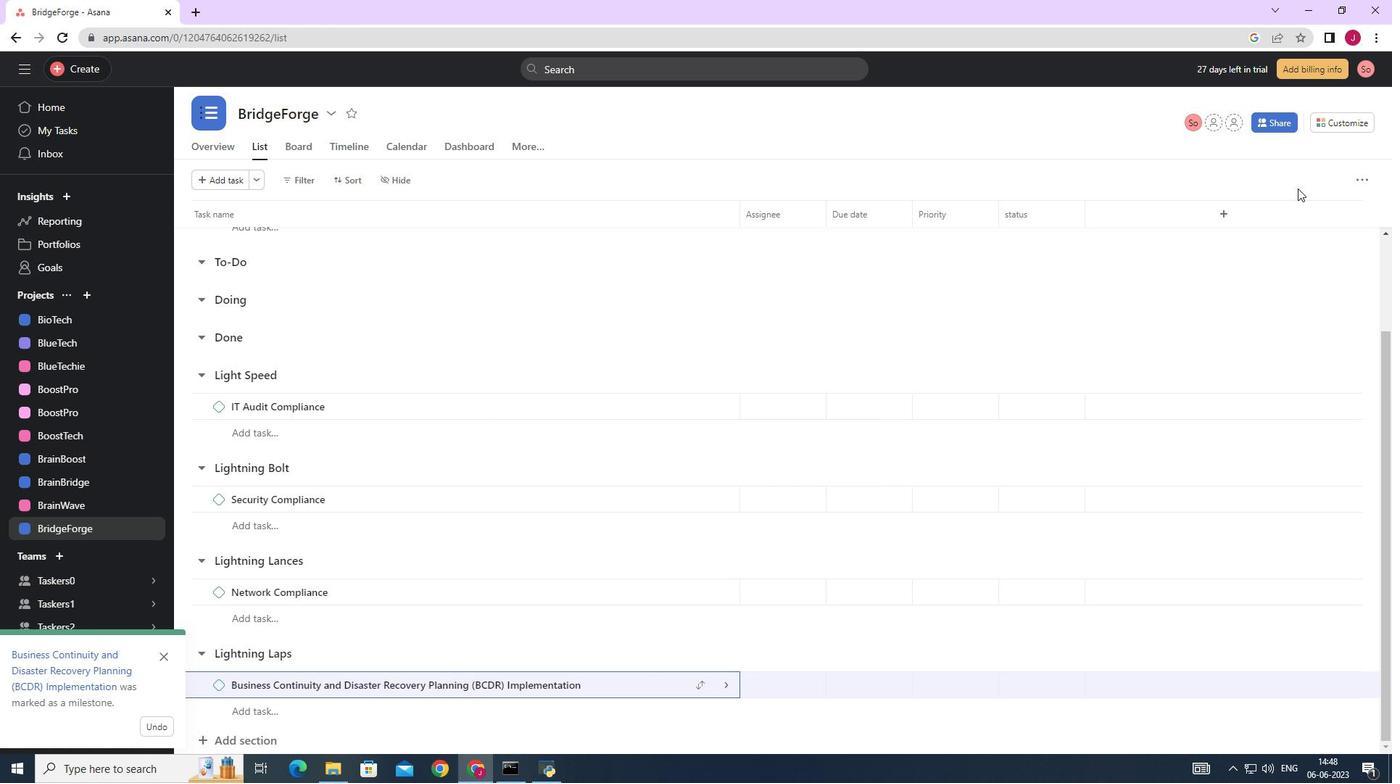 
